 Task: Search one way flight ticket for 1 adult, 5 children, 2 infants in seat and 1 infant on lap in first from Bloomington/normal: Central Illinois Regional Airport At Bloomington-normal to Raleigh: Raleigh-durham International Airport on 8-5-2023. Number of bags: 2 carry on bags and 6 checked bags. Price is upto 82000. Outbound departure time preference is 9:45.
Action: Mouse moved to (294, 263)
Screenshot: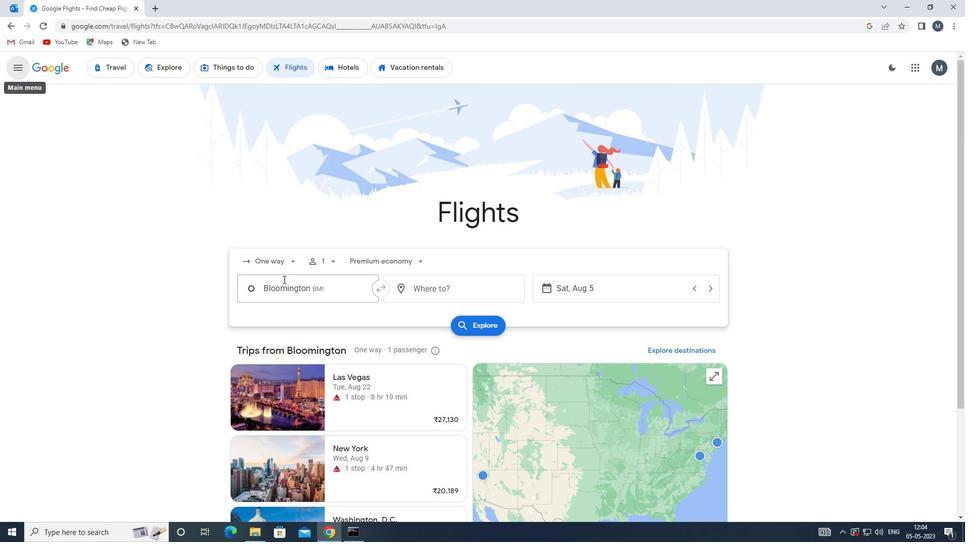 
Action: Mouse pressed left at (294, 263)
Screenshot: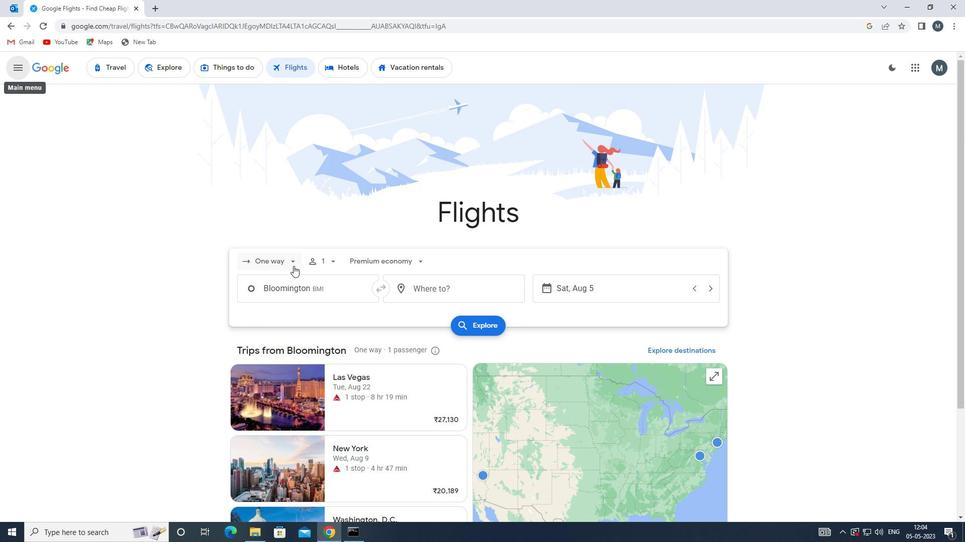 
Action: Mouse moved to (289, 310)
Screenshot: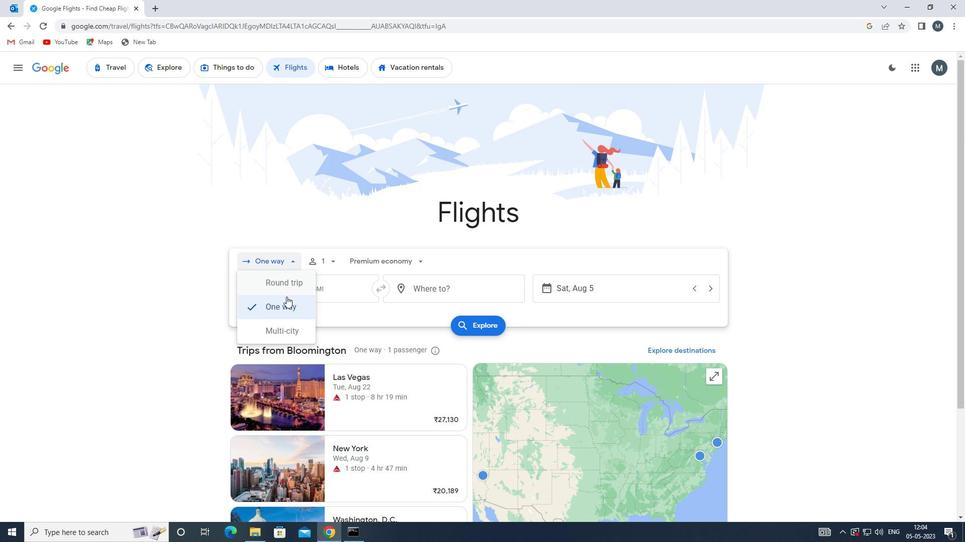 
Action: Mouse pressed left at (289, 310)
Screenshot: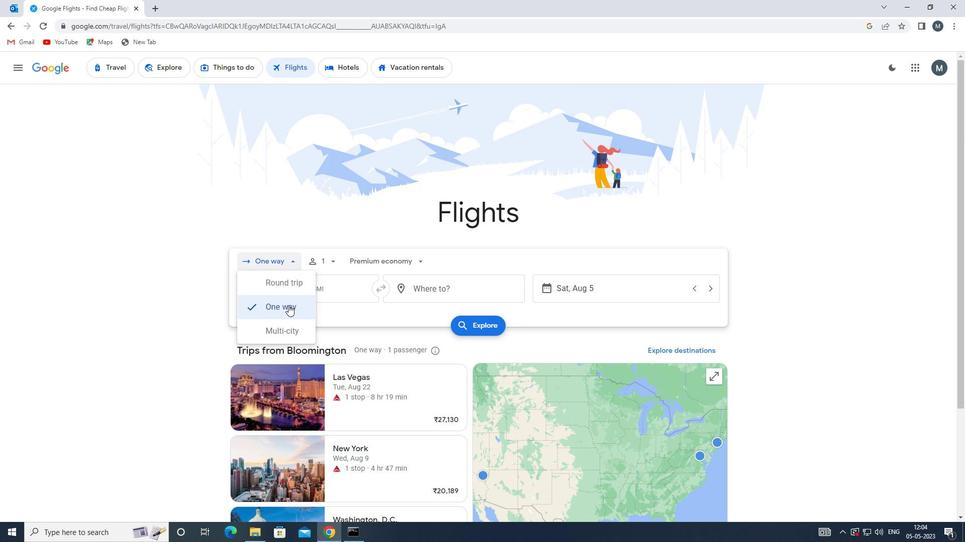 
Action: Mouse moved to (331, 261)
Screenshot: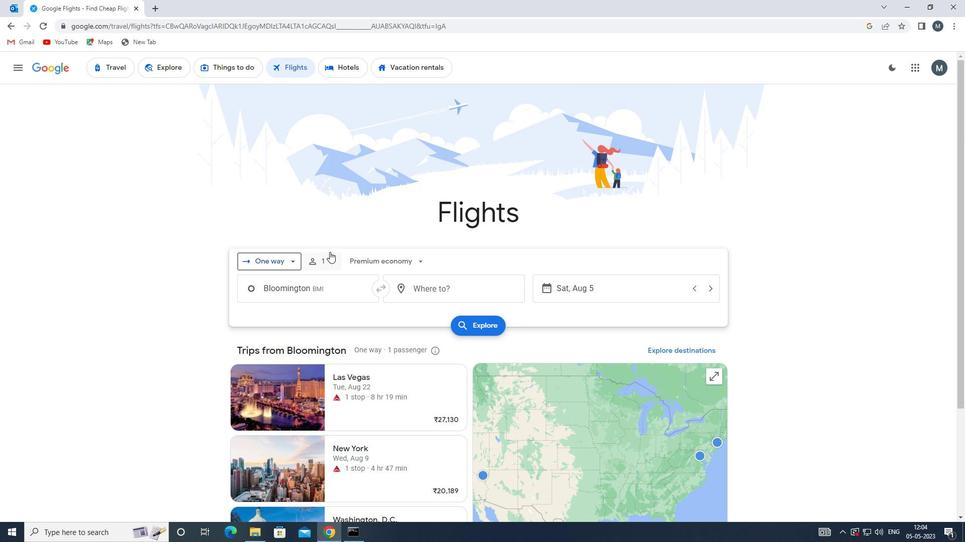 
Action: Mouse pressed left at (331, 261)
Screenshot: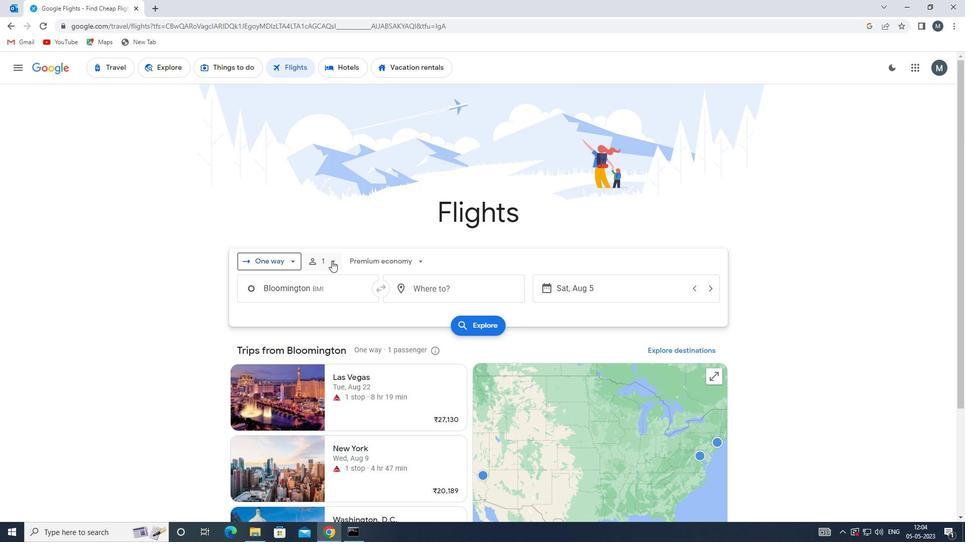 
Action: Mouse moved to (408, 312)
Screenshot: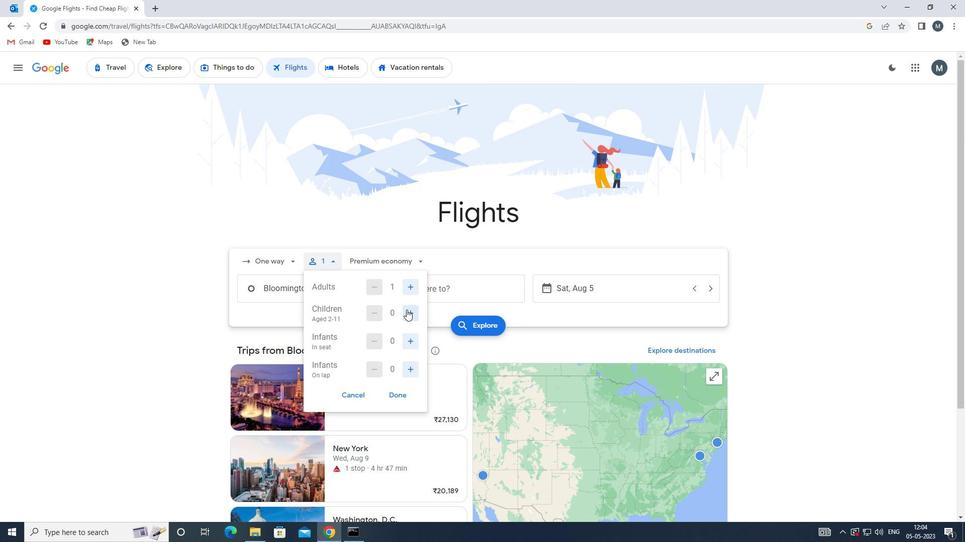 
Action: Mouse pressed left at (408, 312)
Screenshot: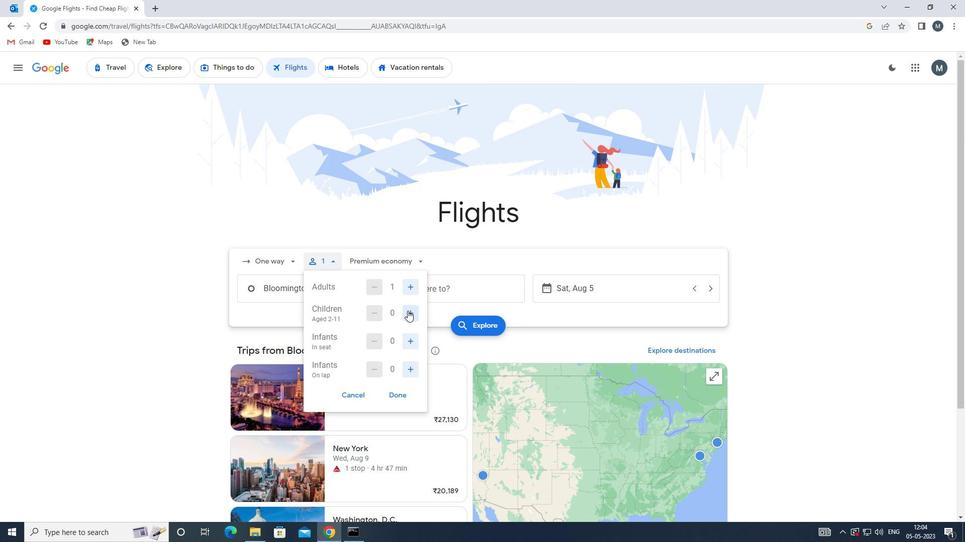 
Action: Mouse moved to (408, 312)
Screenshot: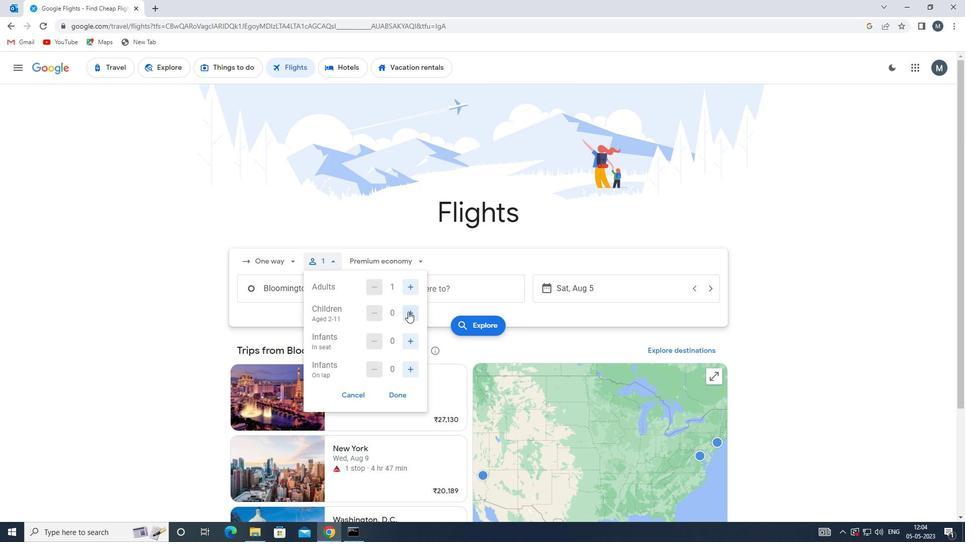 
Action: Mouse pressed left at (408, 312)
Screenshot: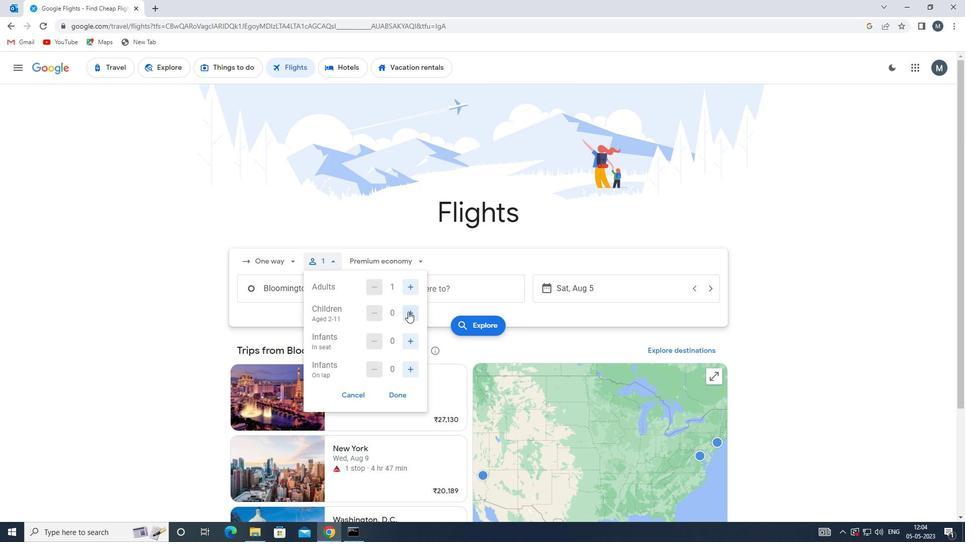 
Action: Mouse moved to (408, 315)
Screenshot: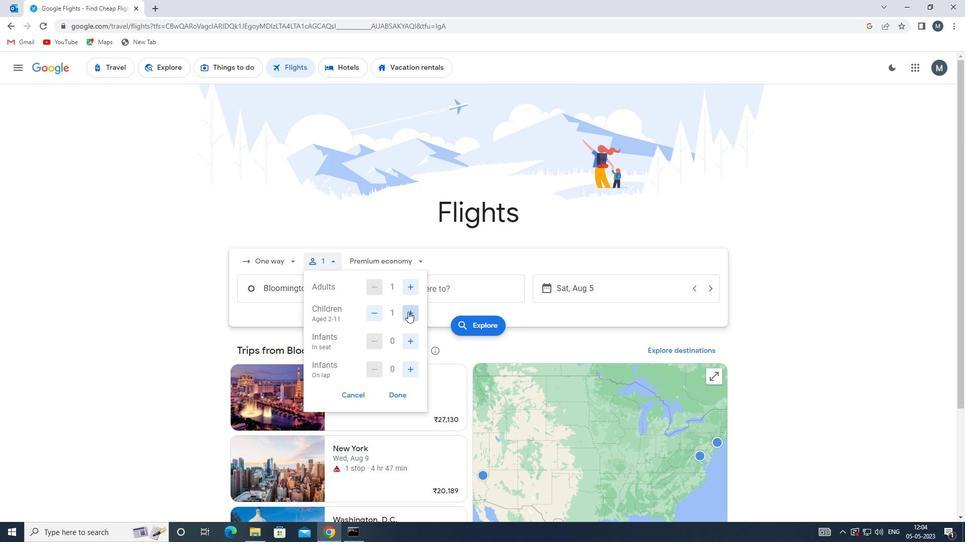 
Action: Mouse pressed left at (408, 315)
Screenshot: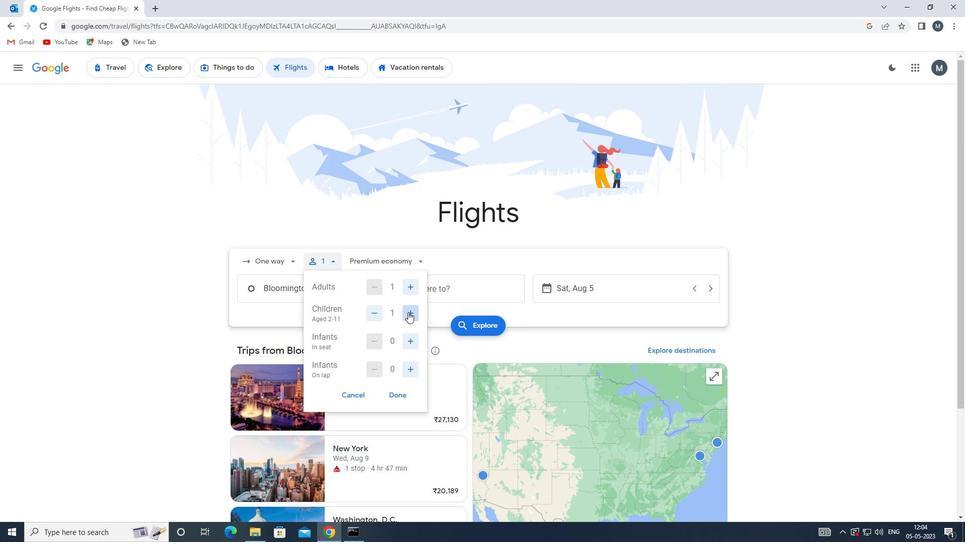 
Action: Mouse moved to (408, 315)
Screenshot: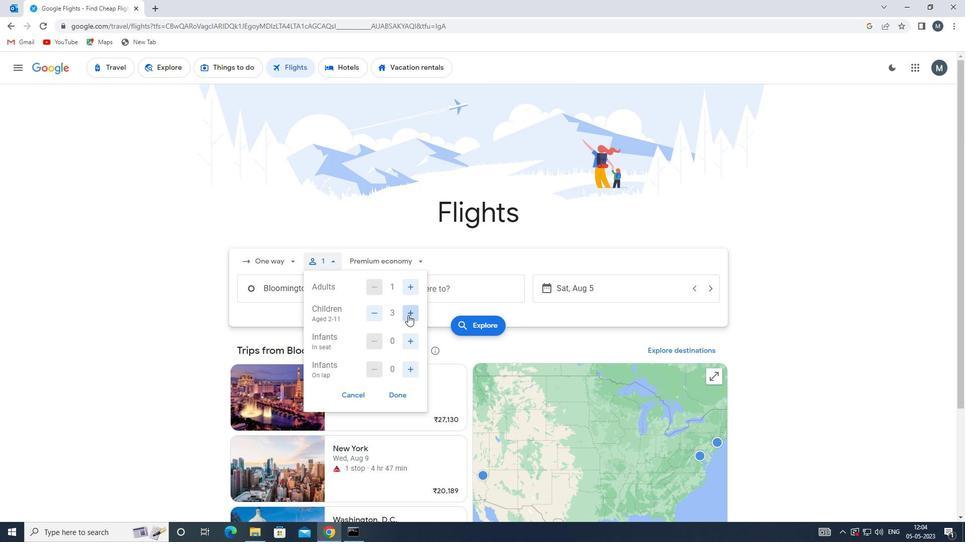
Action: Mouse pressed left at (408, 315)
Screenshot: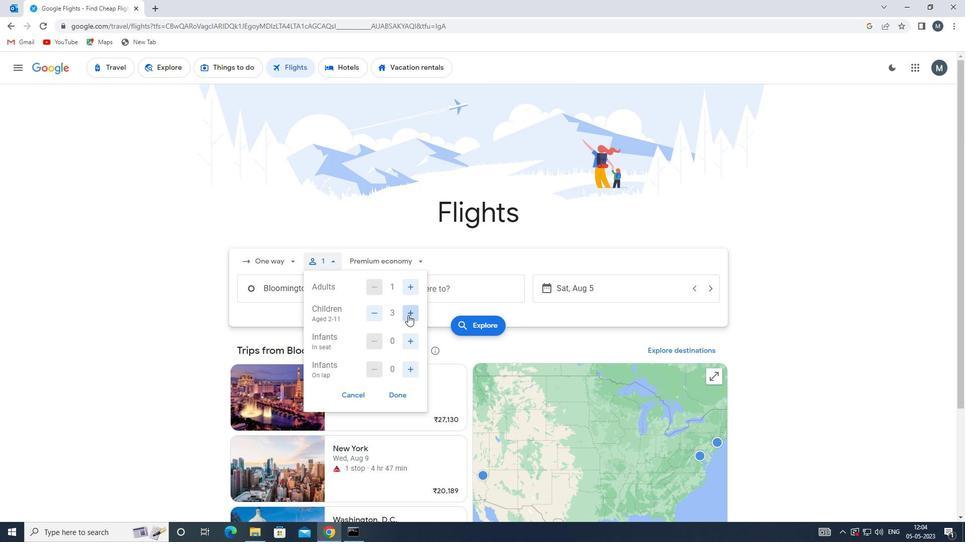 
Action: Mouse pressed left at (408, 315)
Screenshot: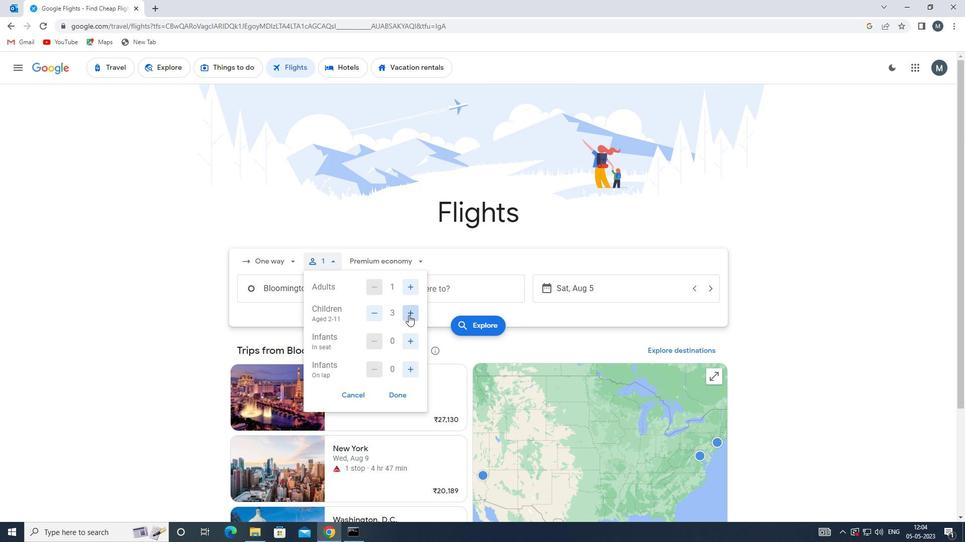 
Action: Mouse moved to (414, 343)
Screenshot: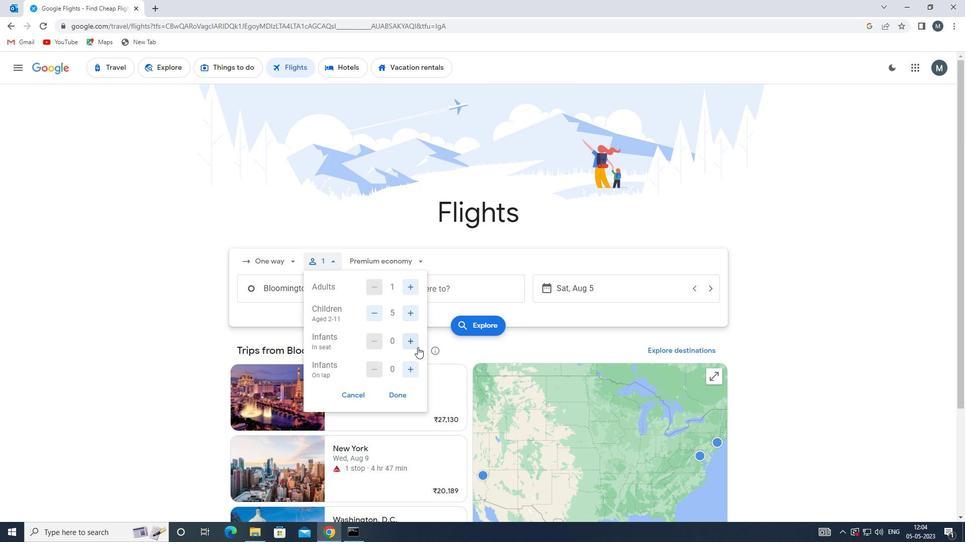 
Action: Mouse pressed left at (414, 343)
Screenshot: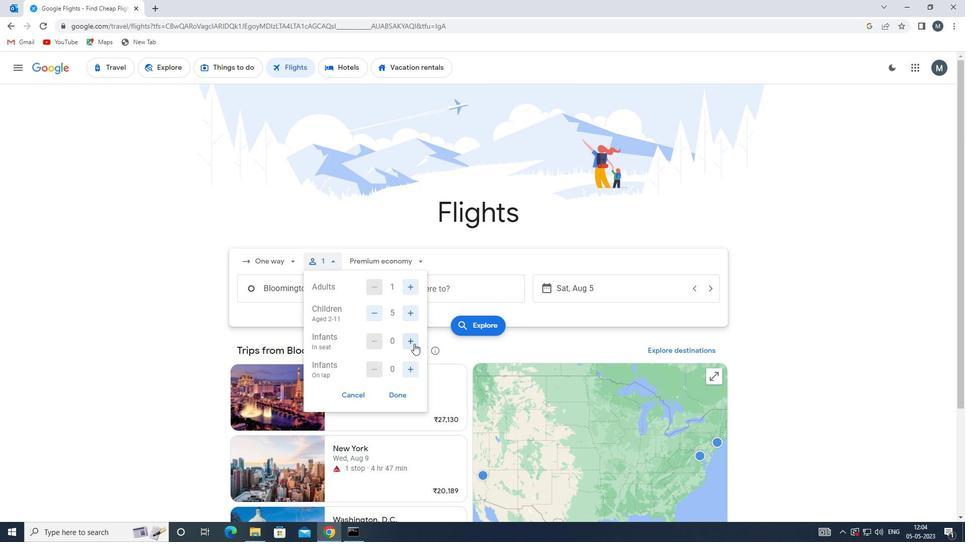 
Action: Mouse pressed left at (414, 343)
Screenshot: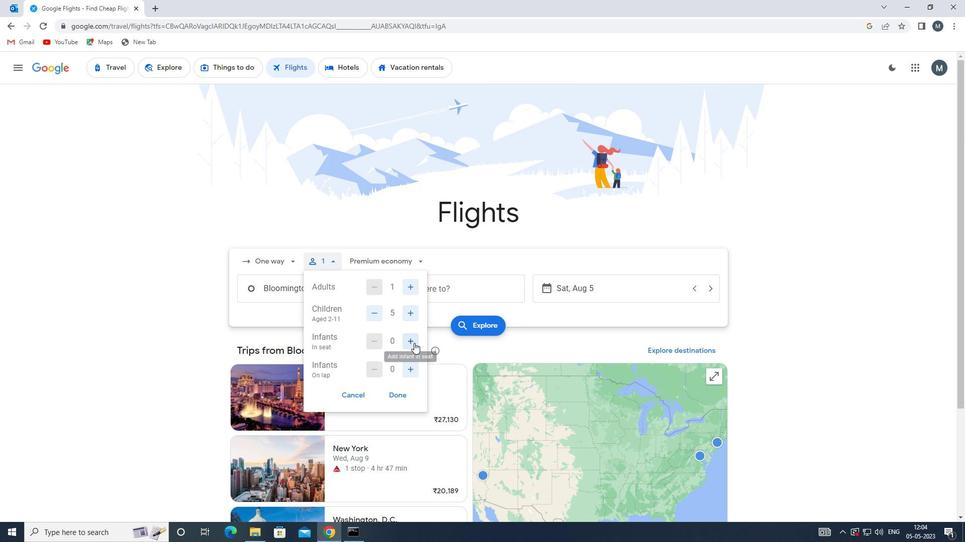 
Action: Mouse moved to (406, 369)
Screenshot: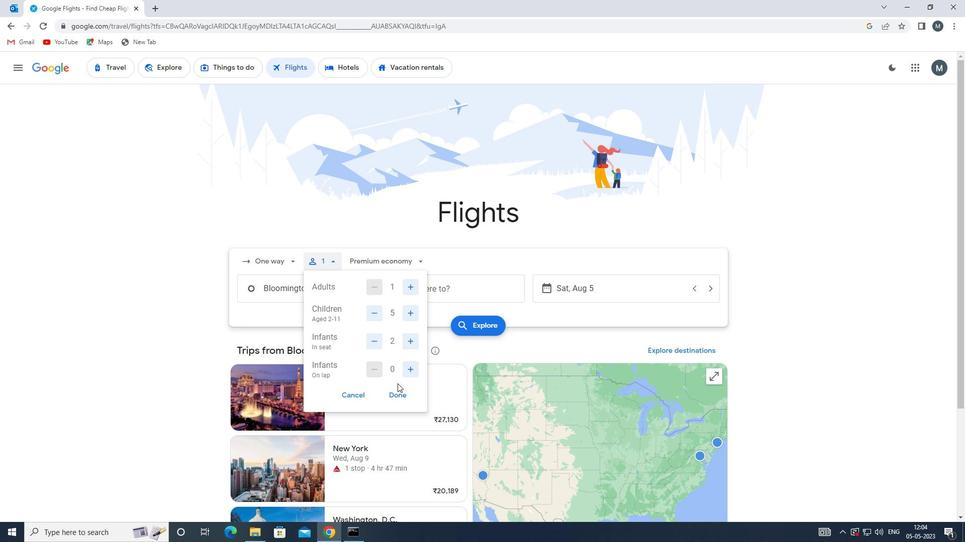 
Action: Mouse pressed left at (406, 369)
Screenshot: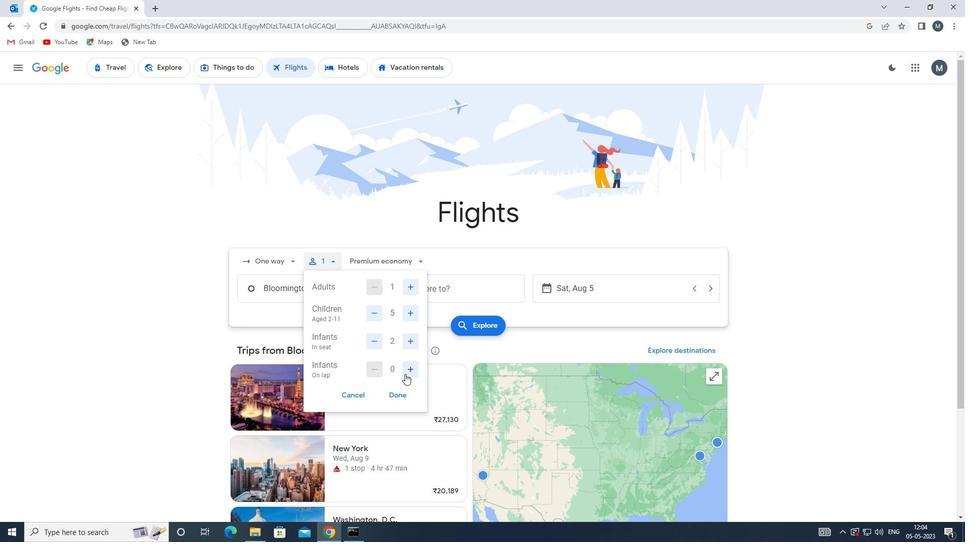 
Action: Mouse moved to (398, 398)
Screenshot: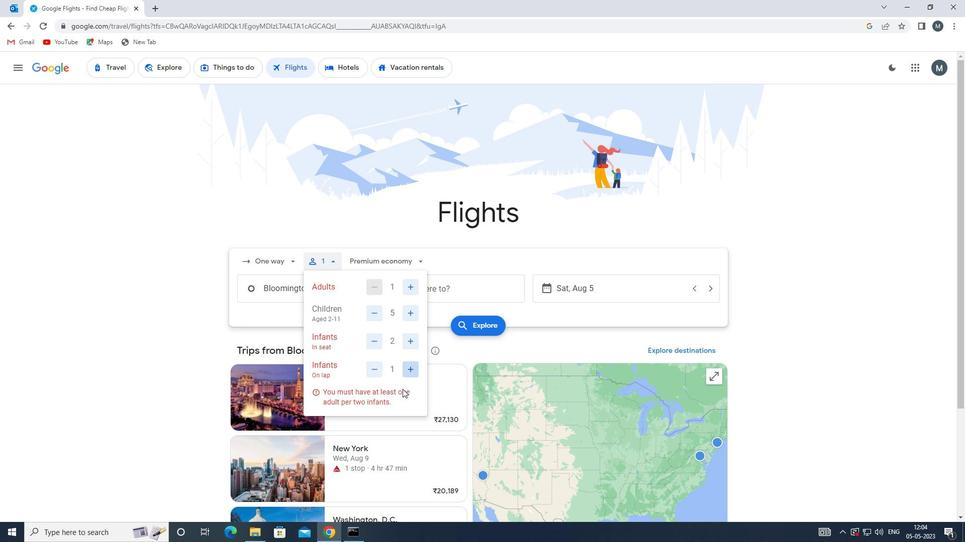
Action: Mouse pressed left at (398, 398)
Screenshot: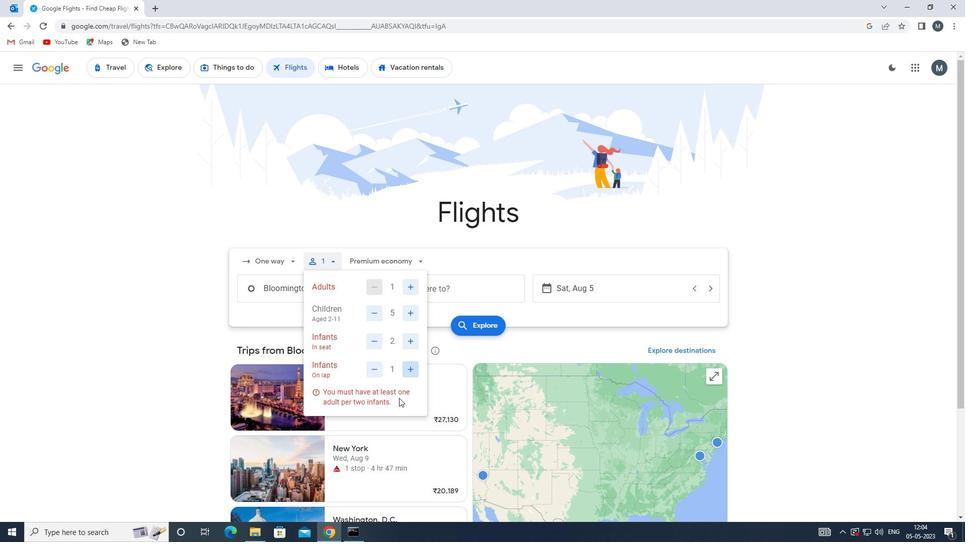 
Action: Mouse moved to (371, 339)
Screenshot: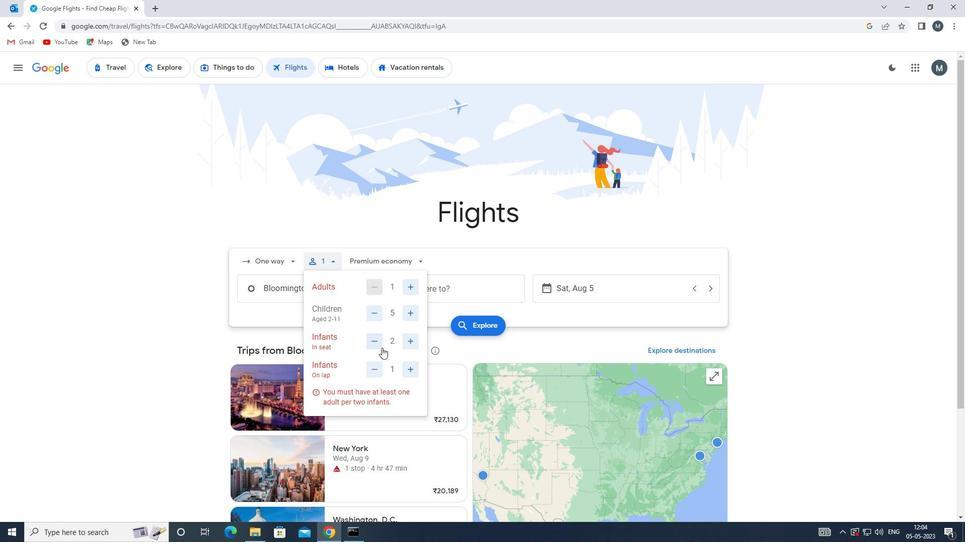 
Action: Mouse pressed left at (371, 339)
Screenshot: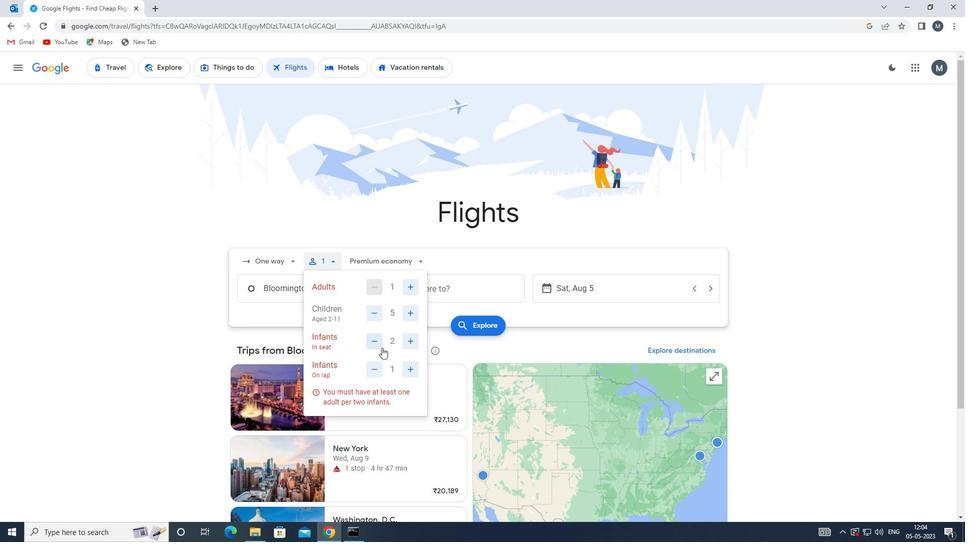 
Action: Mouse moved to (398, 399)
Screenshot: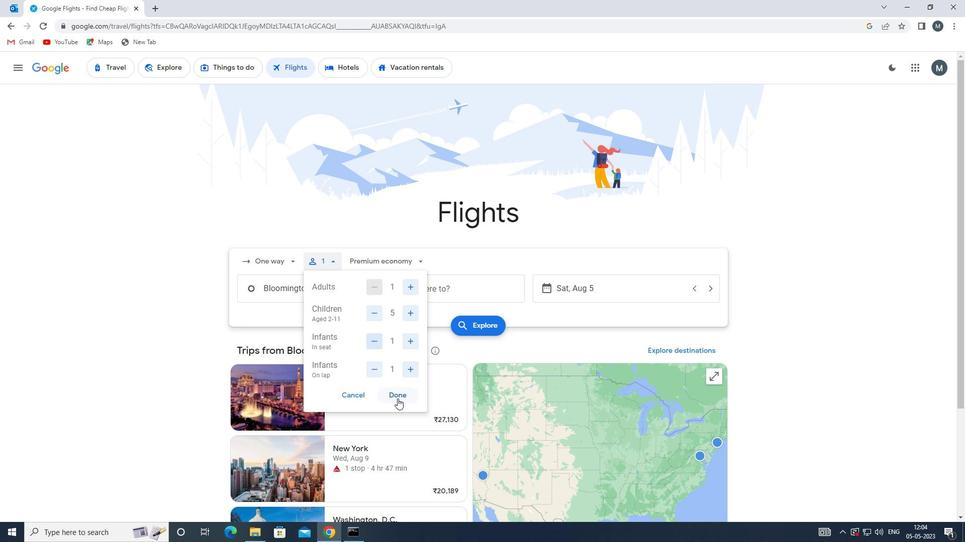 
Action: Mouse pressed left at (398, 399)
Screenshot: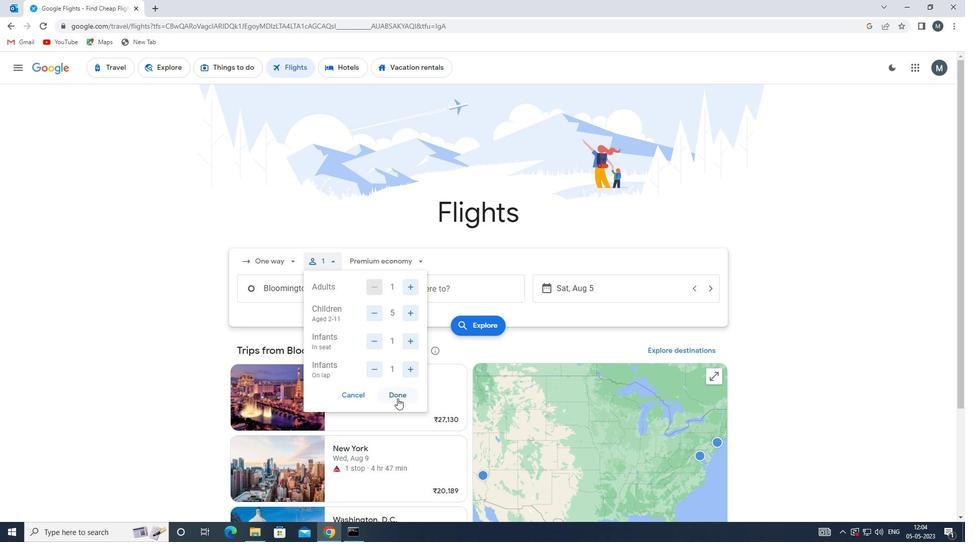 
Action: Mouse moved to (366, 264)
Screenshot: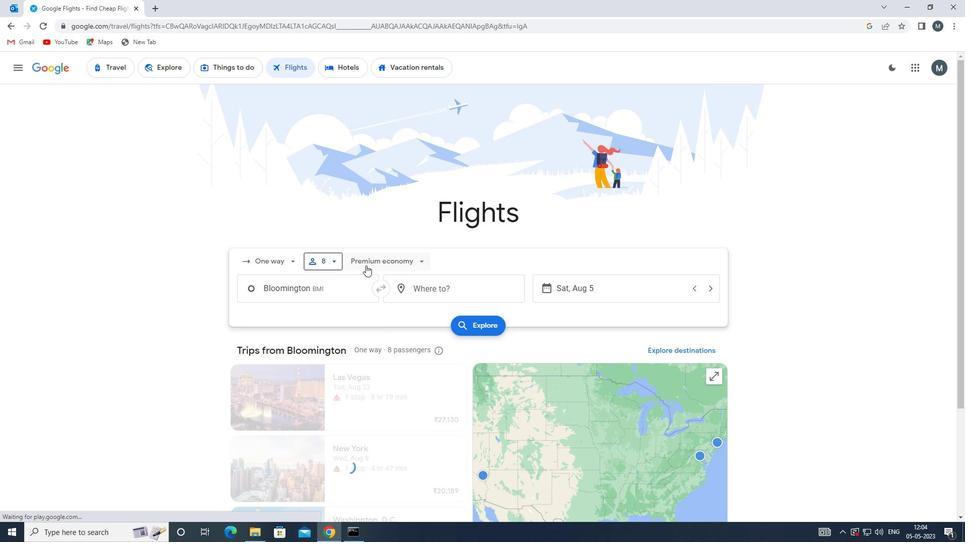 
Action: Mouse pressed left at (366, 264)
Screenshot: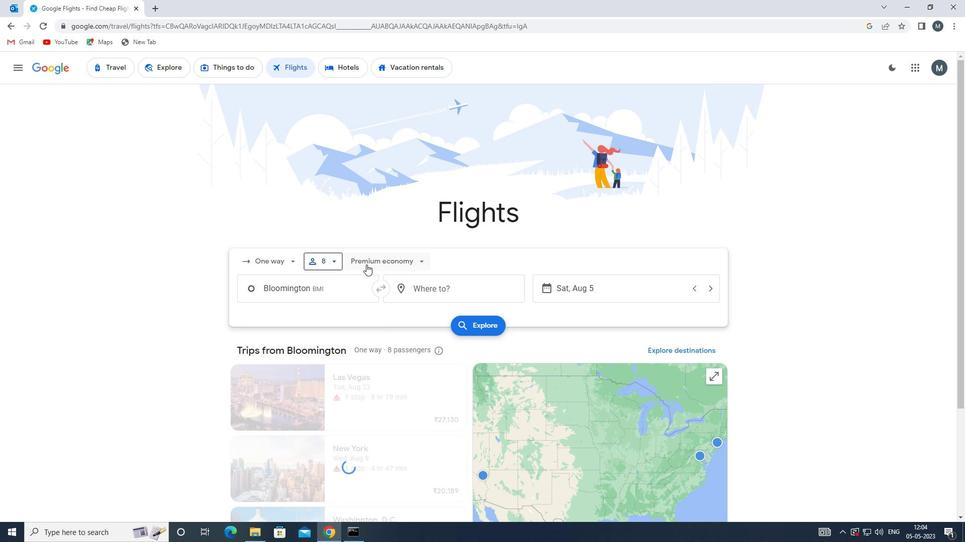 
Action: Mouse moved to (389, 351)
Screenshot: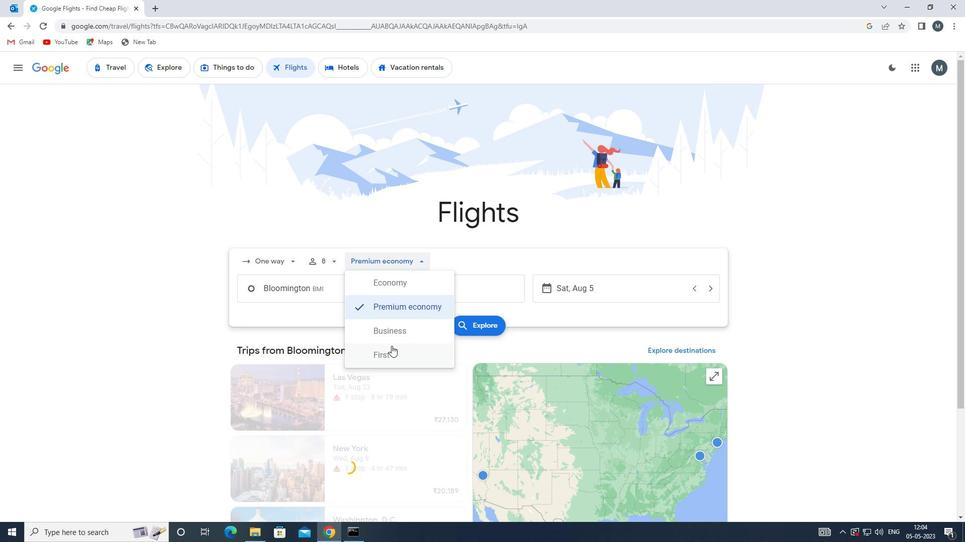 
Action: Mouse pressed left at (389, 351)
Screenshot: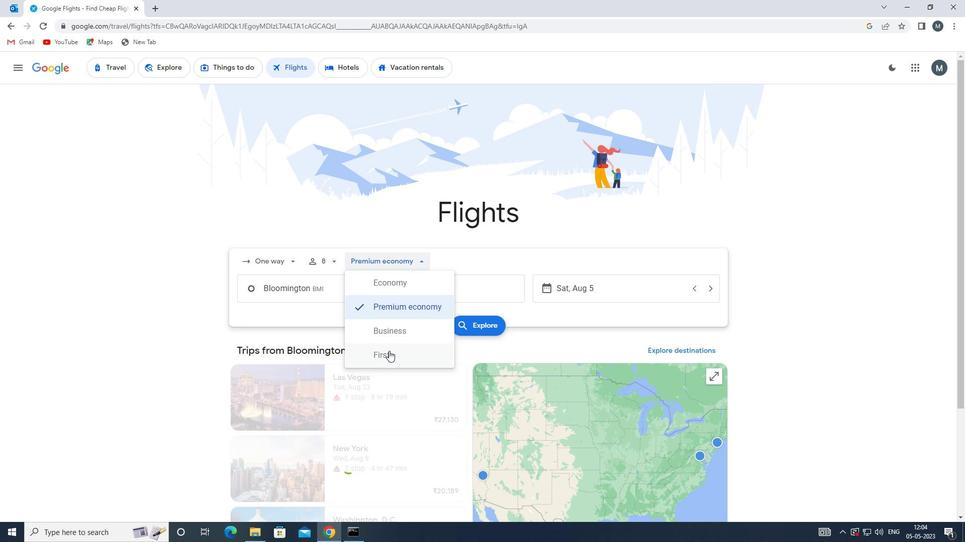 
Action: Mouse moved to (334, 293)
Screenshot: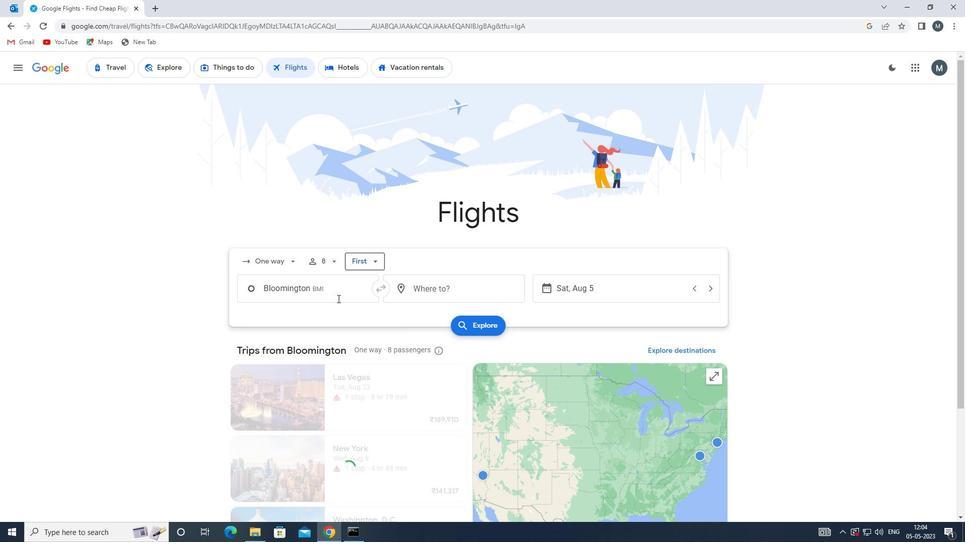 
Action: Mouse pressed left at (334, 293)
Screenshot: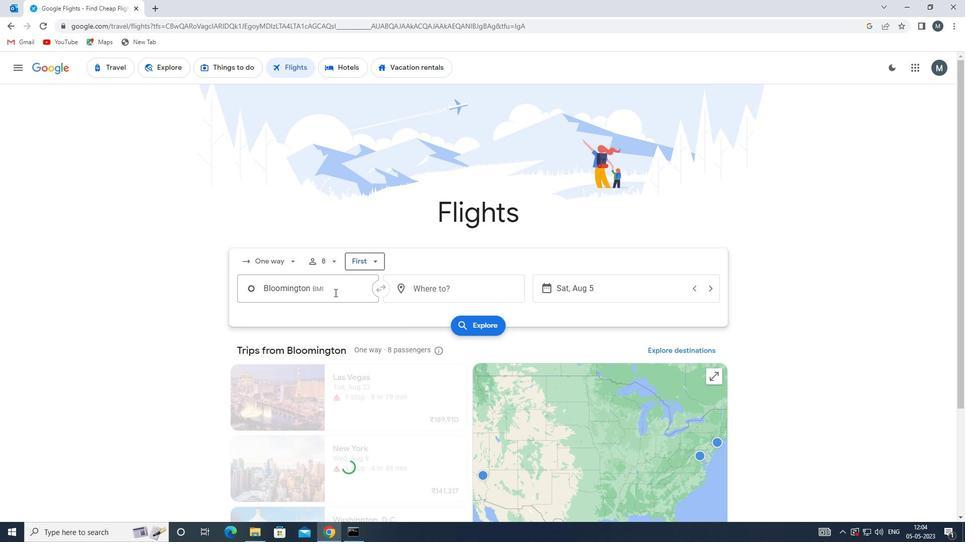
Action: Mouse moved to (339, 359)
Screenshot: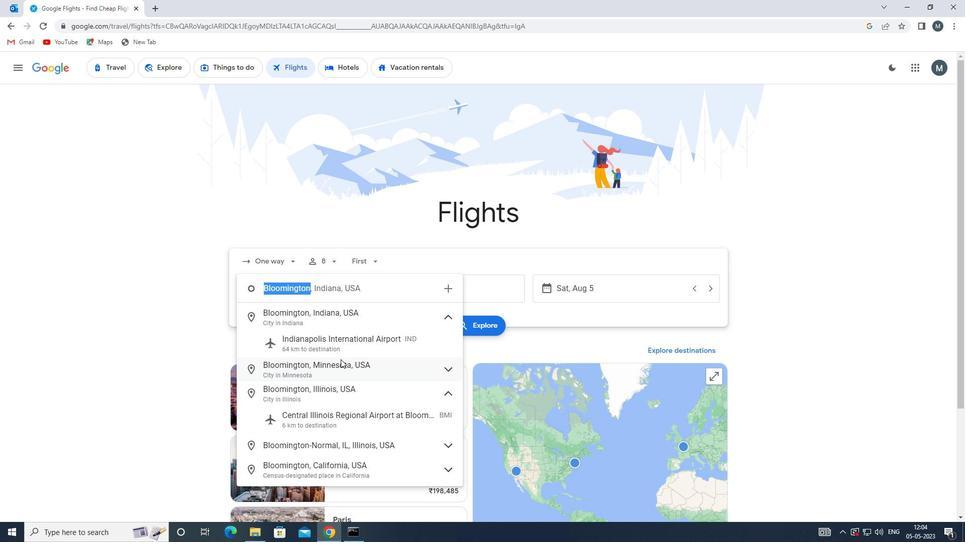 
Action: Mouse scrolled (339, 359) with delta (0, 0)
Screenshot: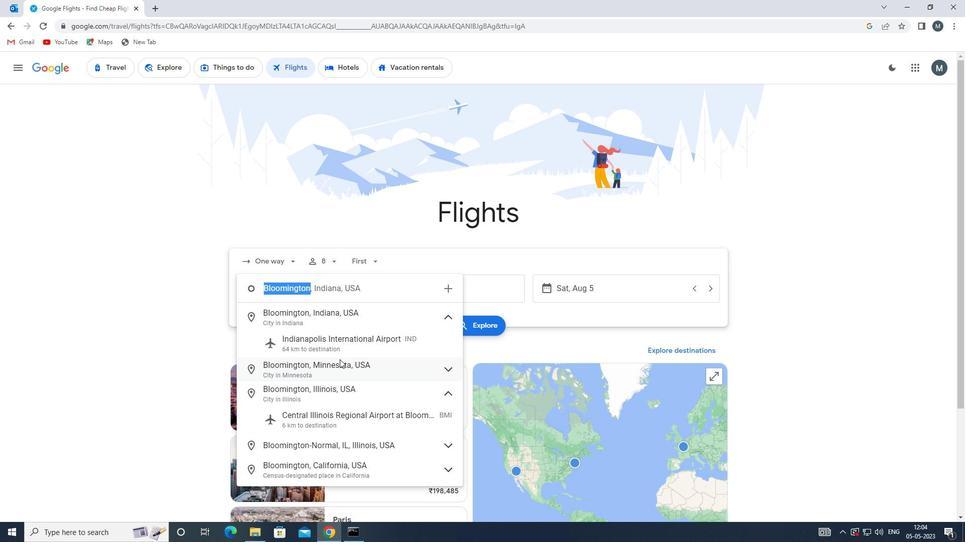 
Action: Mouse scrolled (339, 360) with delta (0, 0)
Screenshot: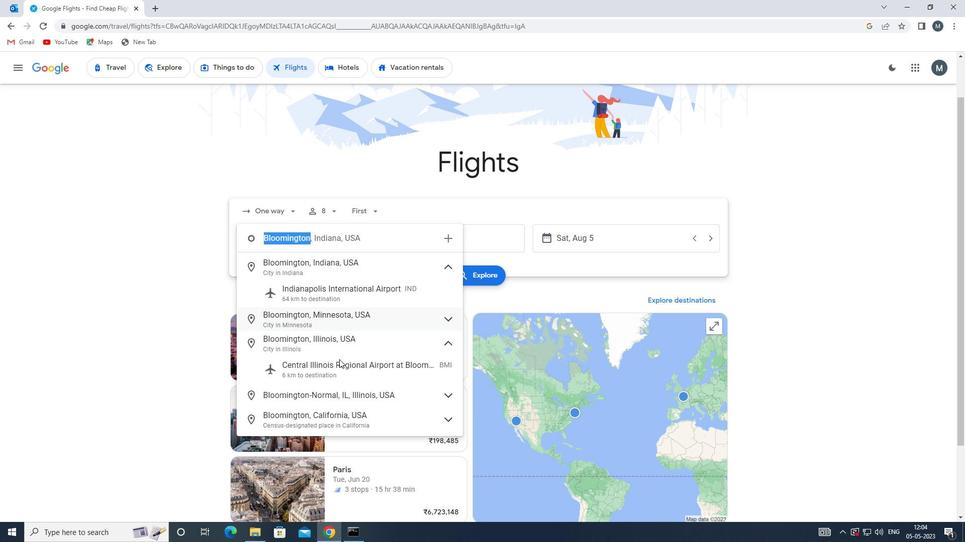 
Action: Mouse moved to (350, 416)
Screenshot: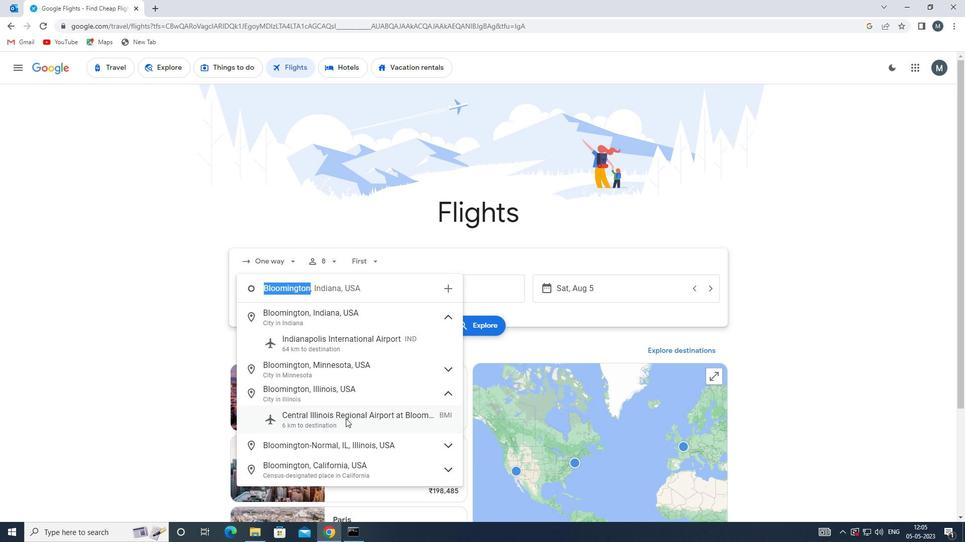 
Action: Mouse pressed left at (350, 416)
Screenshot: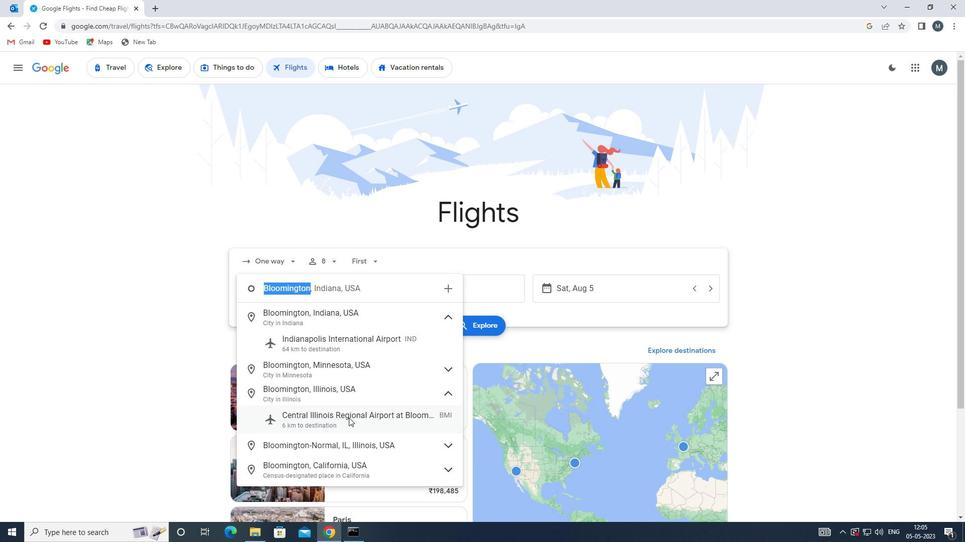 
Action: Mouse moved to (420, 294)
Screenshot: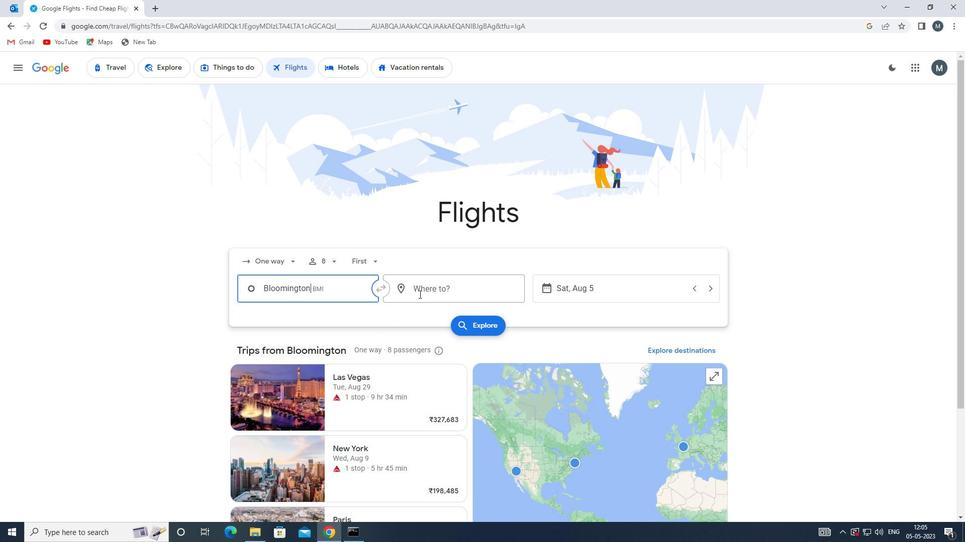 
Action: Mouse pressed left at (420, 294)
Screenshot: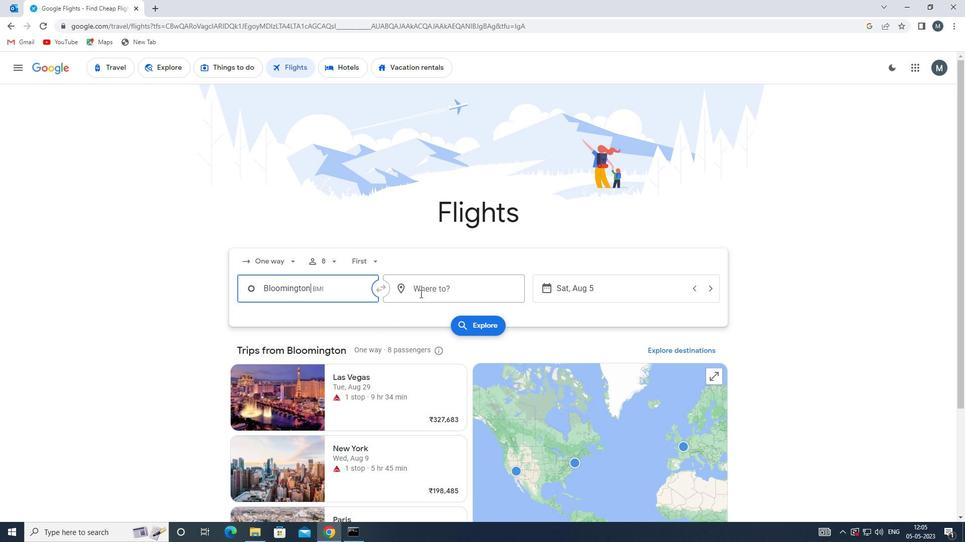 
Action: Key pressed rdu
Screenshot: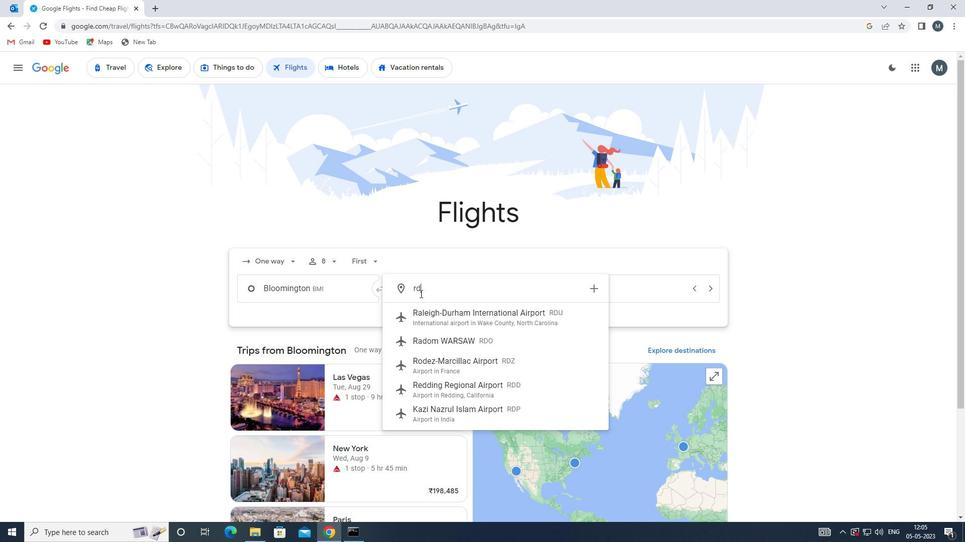 
Action: Mouse moved to (451, 320)
Screenshot: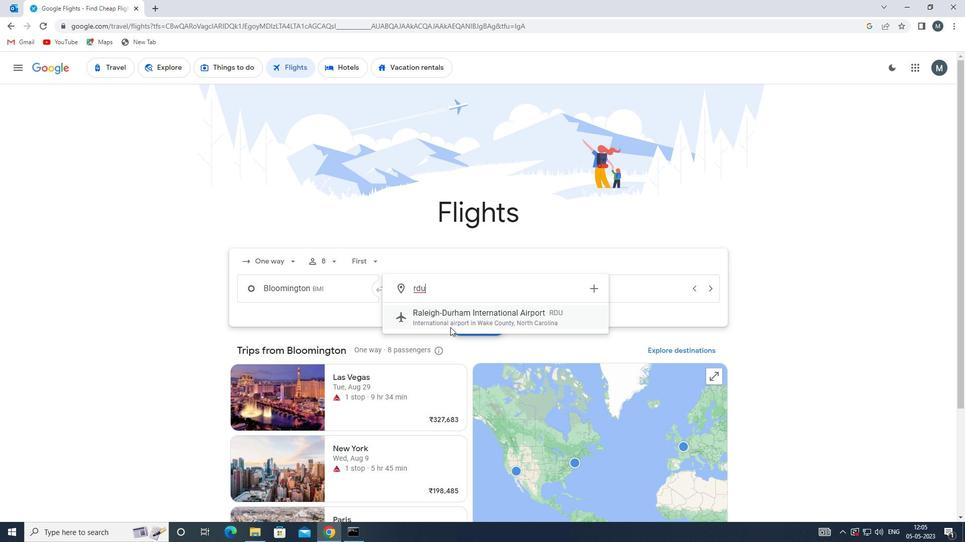 
Action: Mouse pressed left at (451, 320)
Screenshot: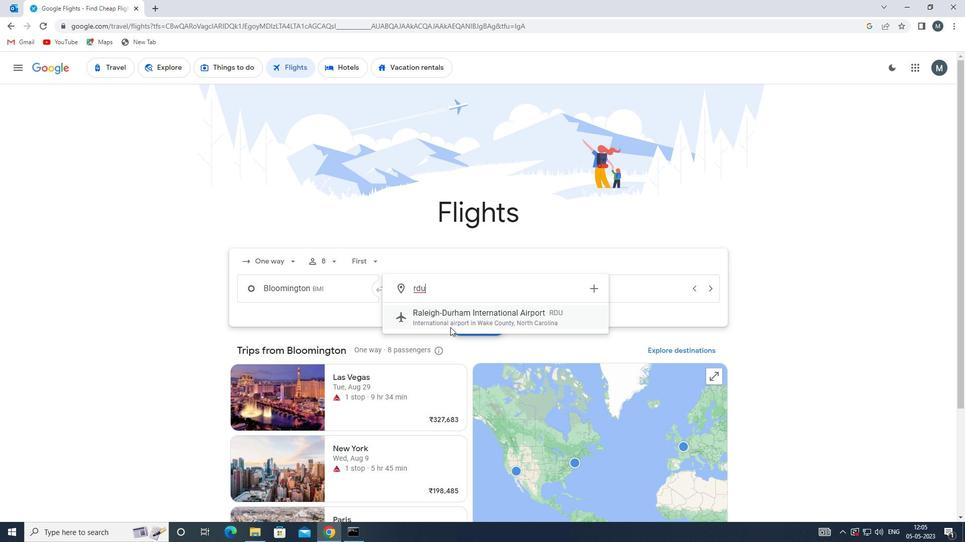 
Action: Mouse moved to (591, 287)
Screenshot: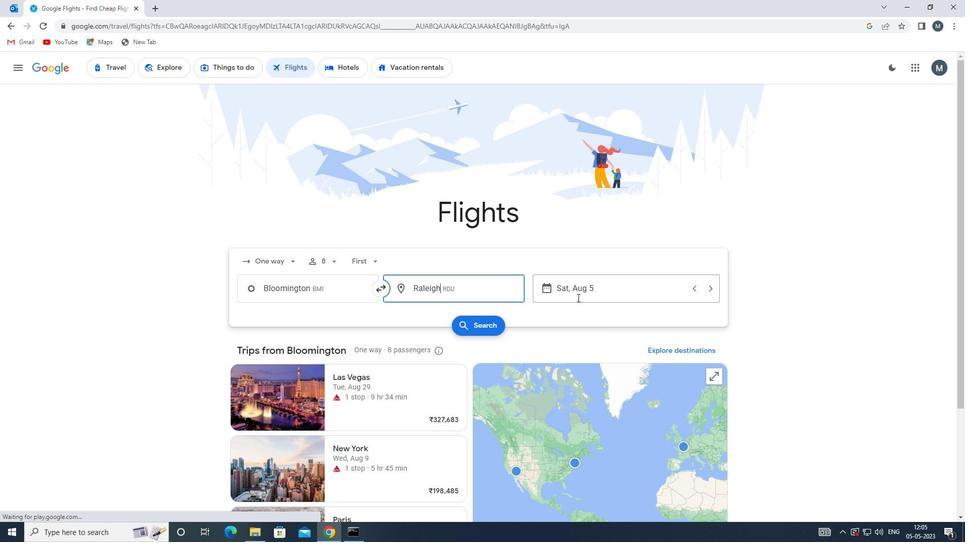 
Action: Mouse pressed left at (591, 287)
Screenshot: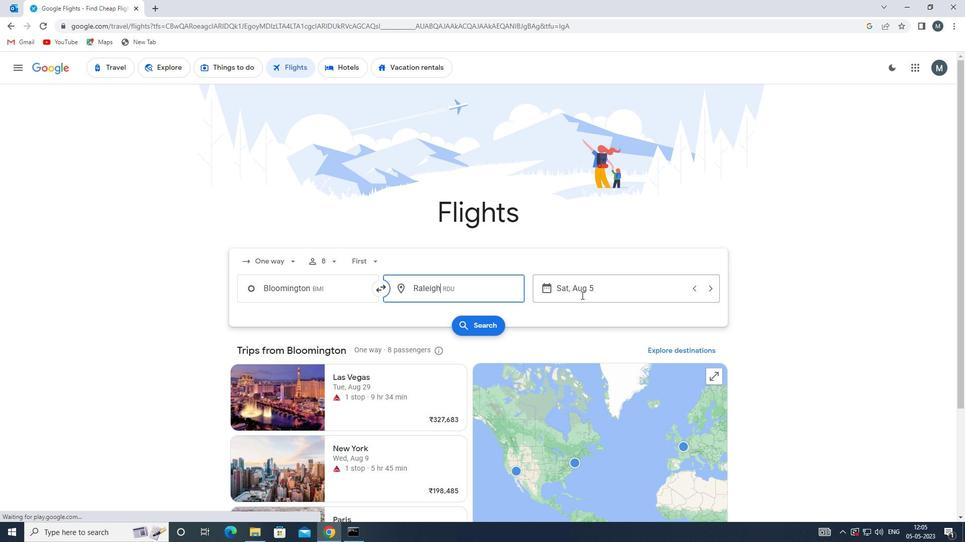 
Action: Mouse moved to (512, 342)
Screenshot: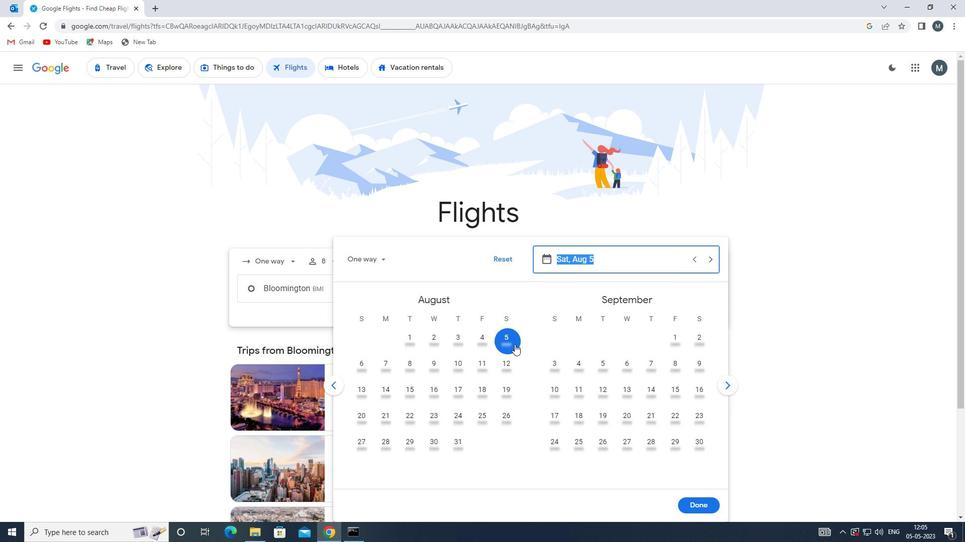 
Action: Mouse pressed left at (512, 342)
Screenshot: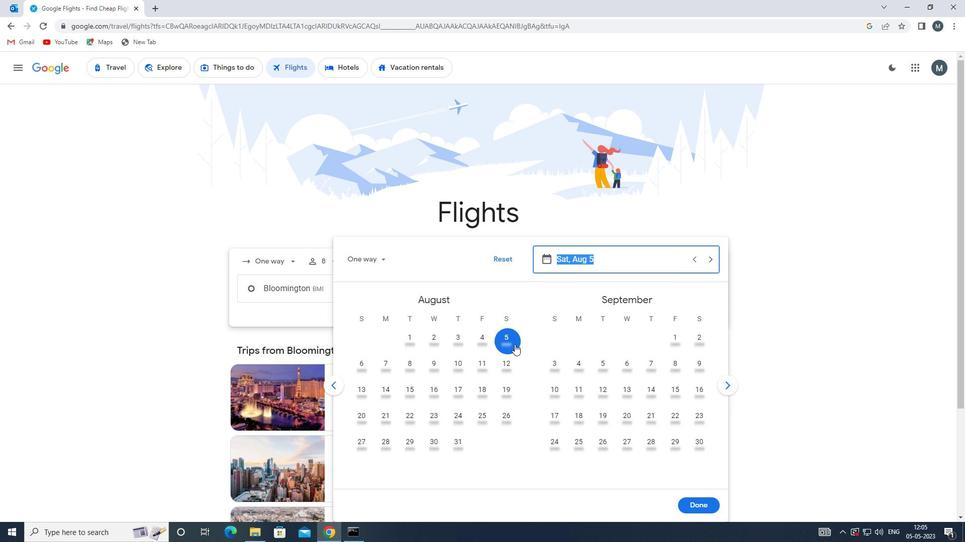
Action: Mouse moved to (698, 505)
Screenshot: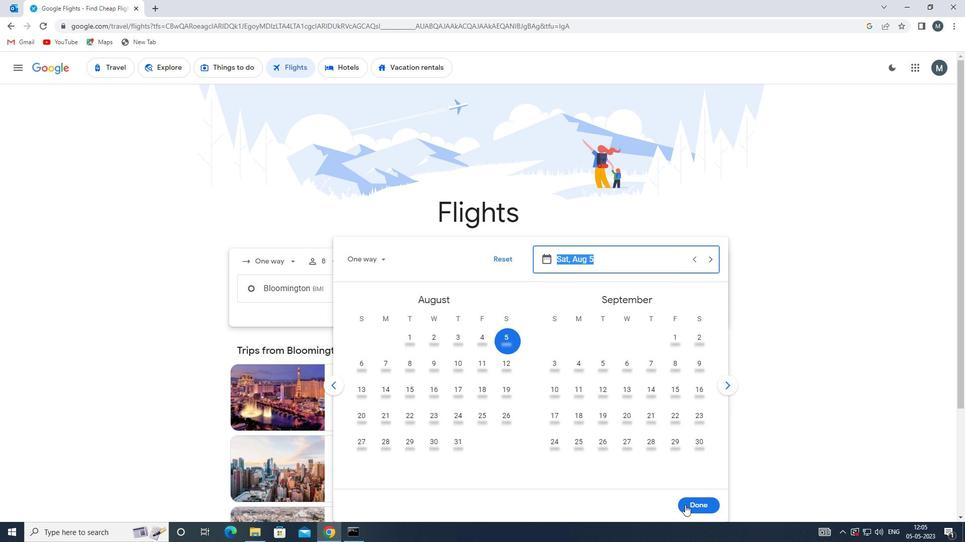 
Action: Mouse pressed left at (698, 505)
Screenshot: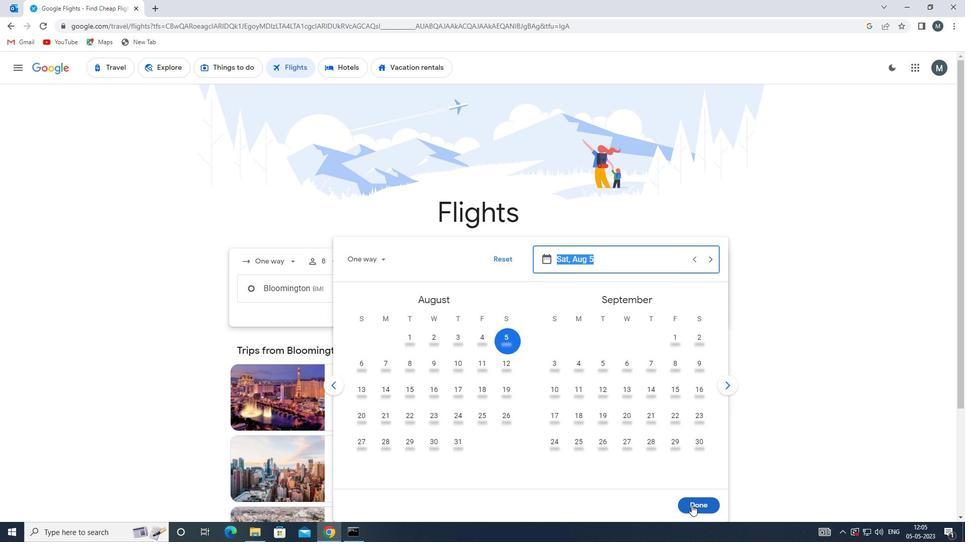 
Action: Mouse moved to (456, 326)
Screenshot: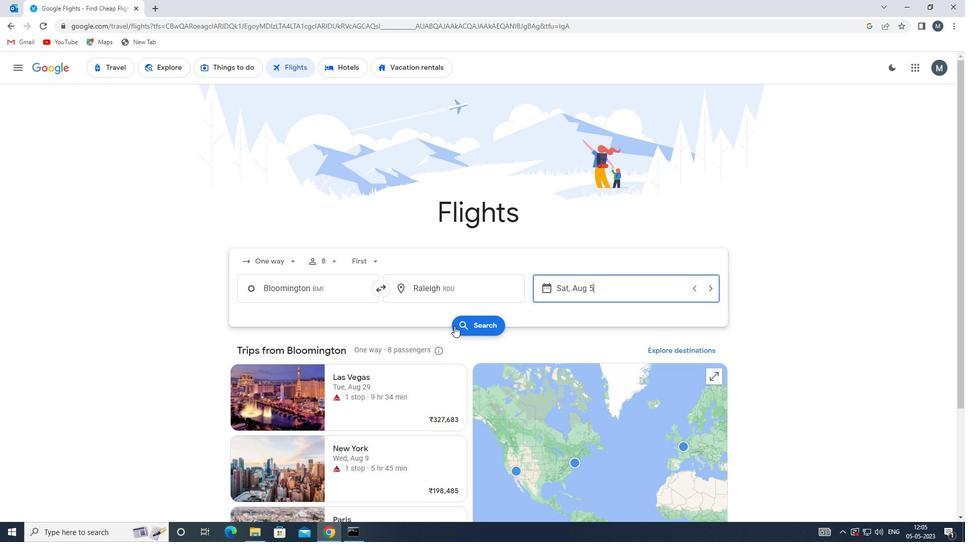
Action: Mouse pressed left at (456, 326)
Screenshot: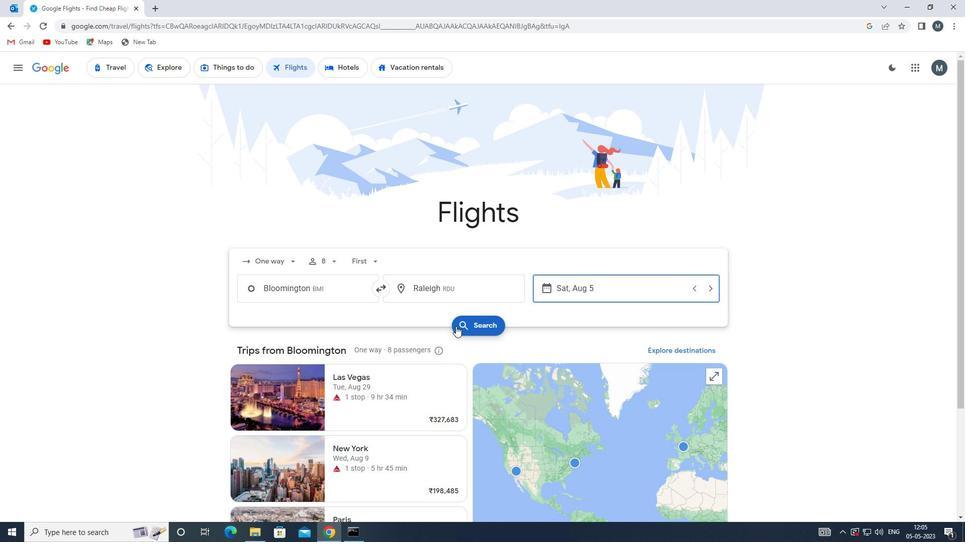 
Action: Mouse moved to (242, 156)
Screenshot: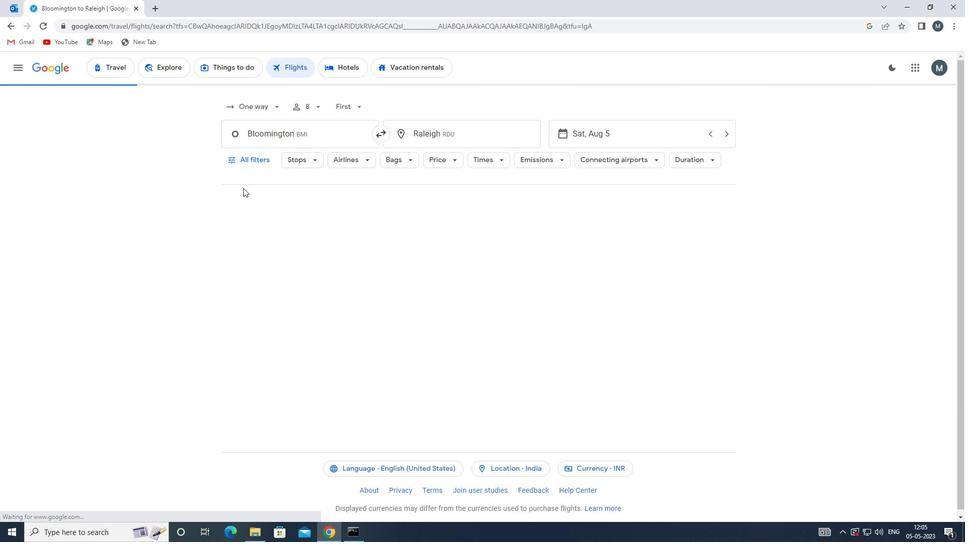 
Action: Mouse pressed left at (242, 156)
Screenshot: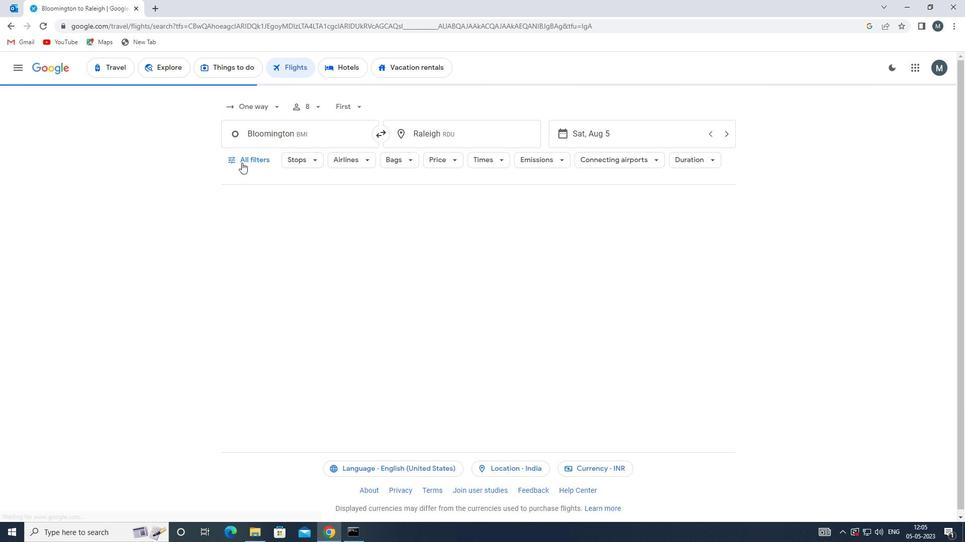 
Action: Mouse moved to (307, 266)
Screenshot: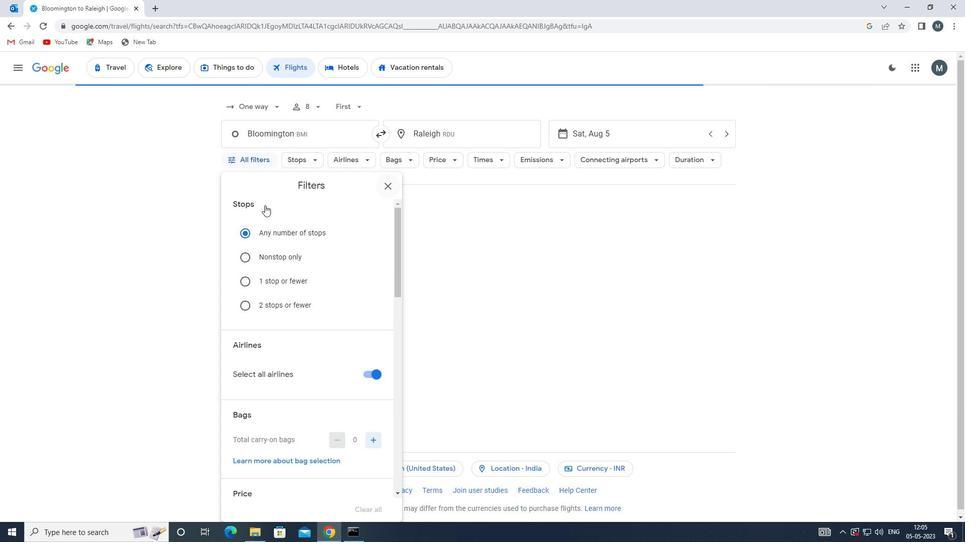
Action: Mouse scrolled (307, 265) with delta (0, 0)
Screenshot: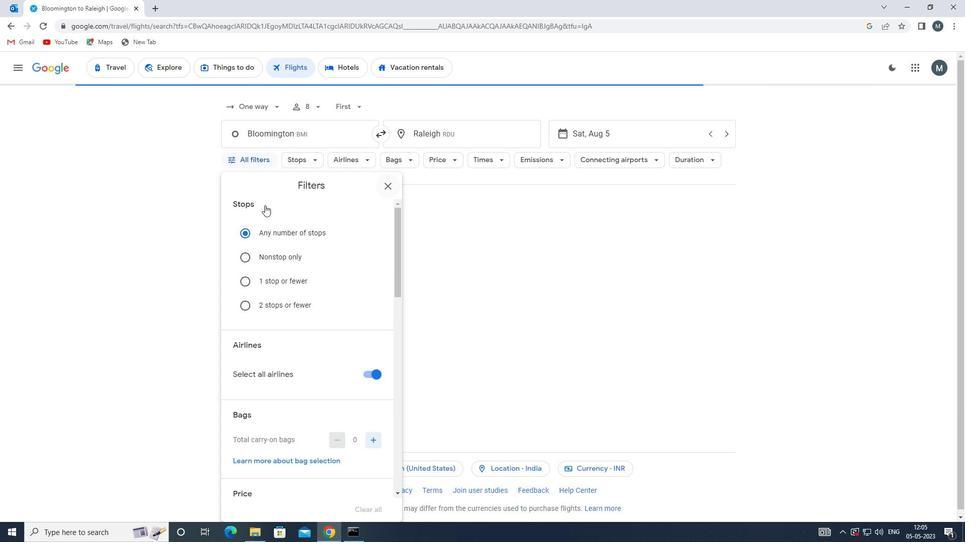 
Action: Mouse moved to (371, 317)
Screenshot: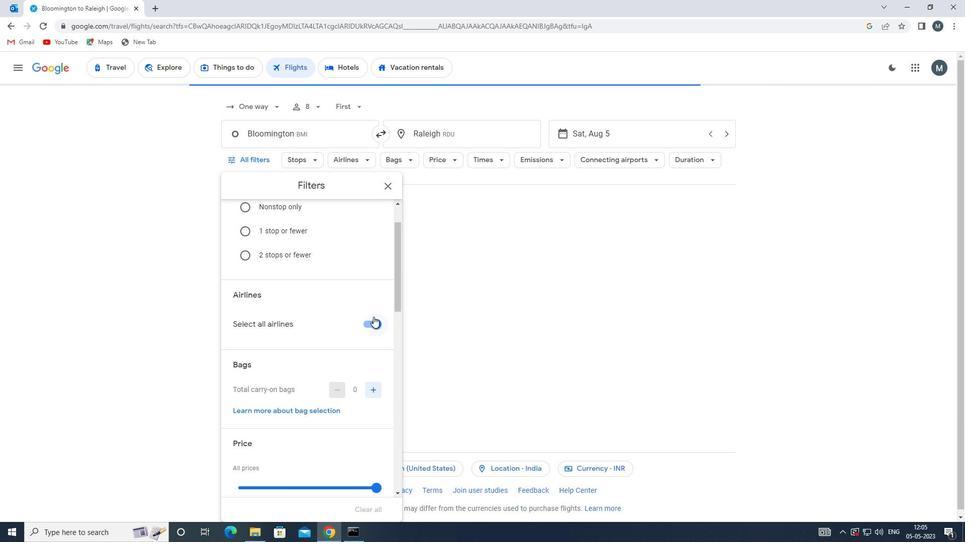 
Action: Mouse pressed left at (371, 317)
Screenshot: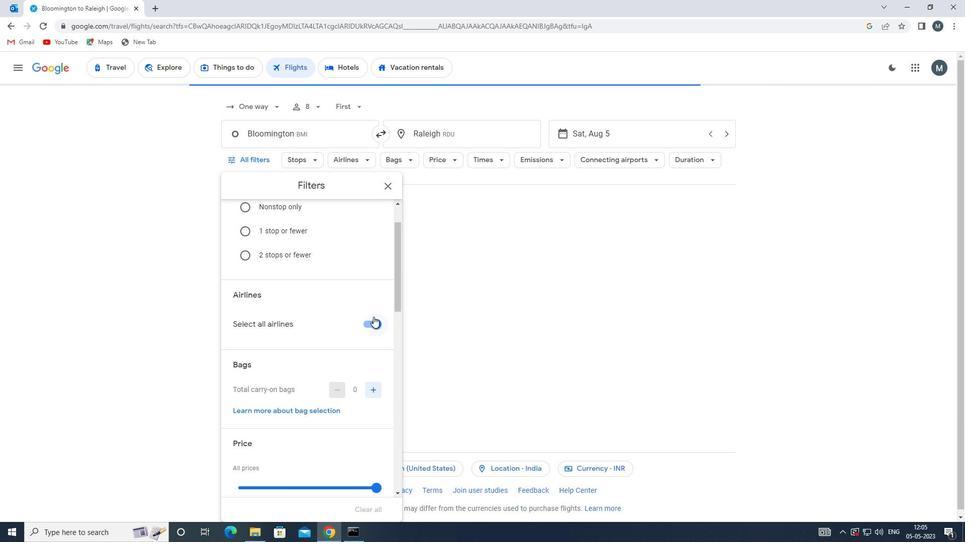 
Action: Mouse moved to (343, 330)
Screenshot: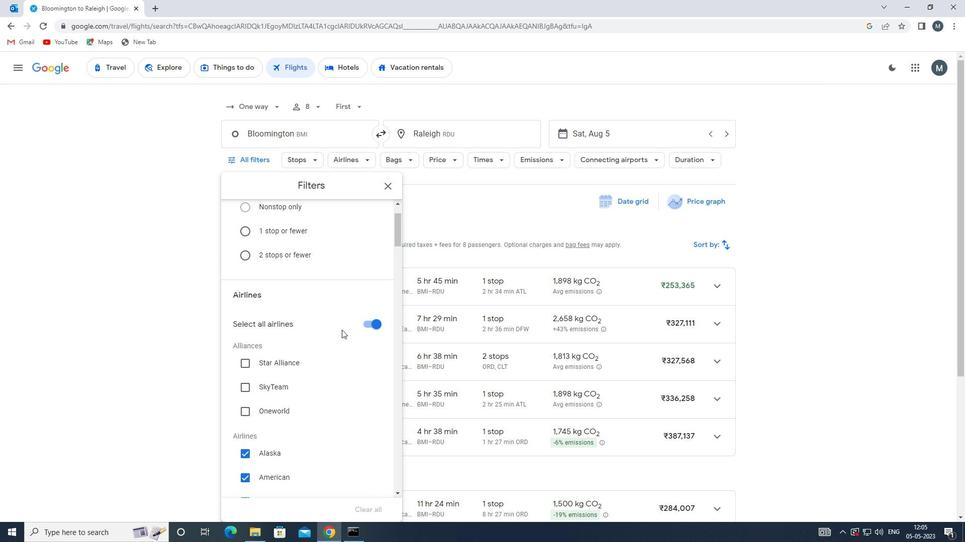 
Action: Mouse scrolled (343, 329) with delta (0, 0)
Screenshot: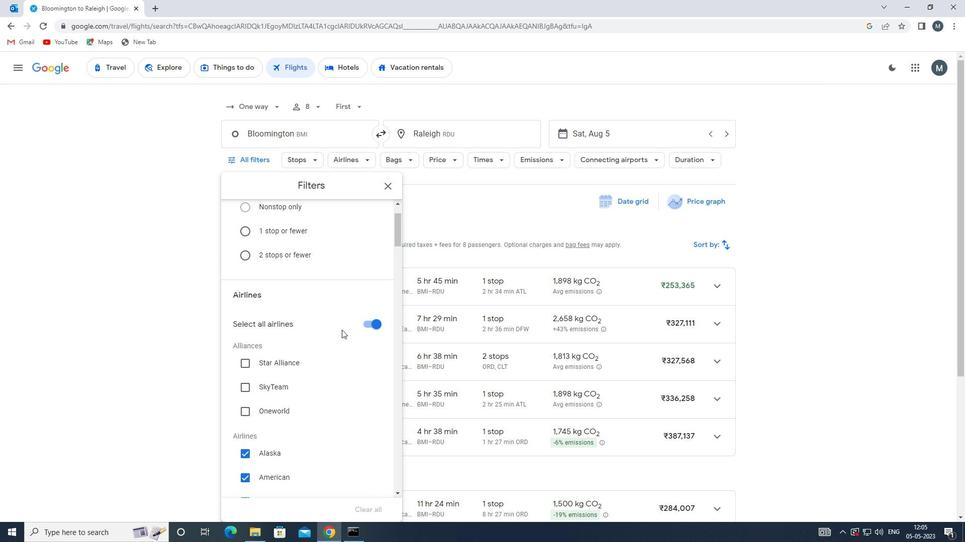
Action: Mouse moved to (343, 318)
Screenshot: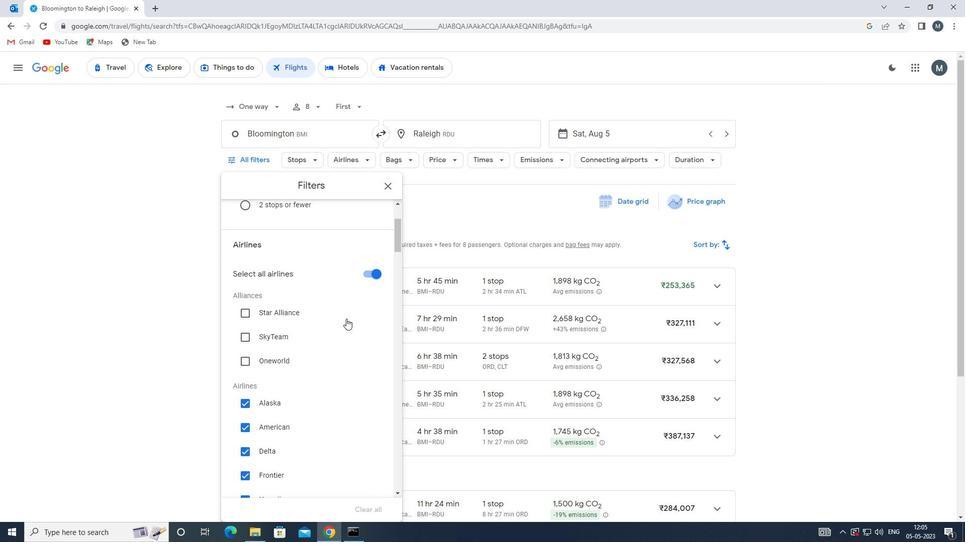 
Action: Mouse scrolled (343, 318) with delta (0, 0)
Screenshot: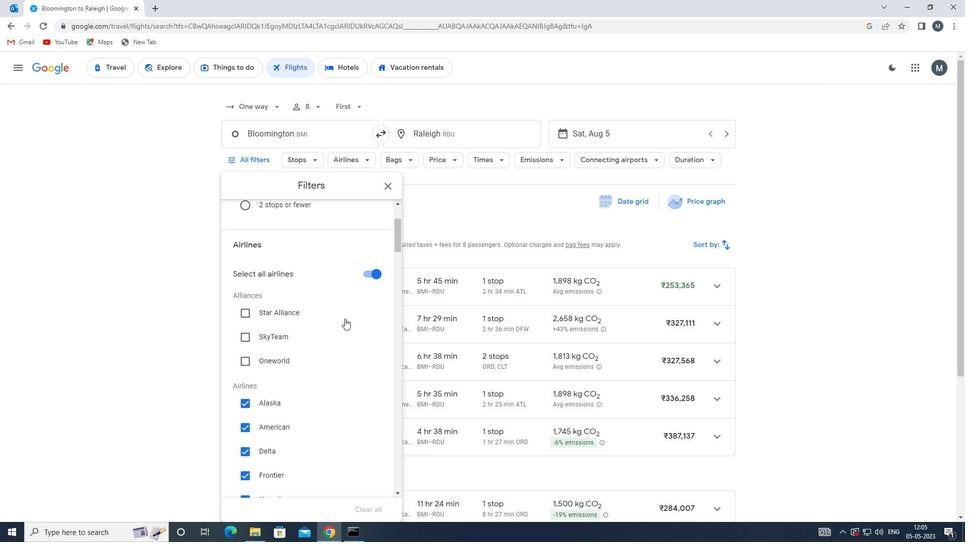 
Action: Mouse scrolled (343, 318) with delta (0, 0)
Screenshot: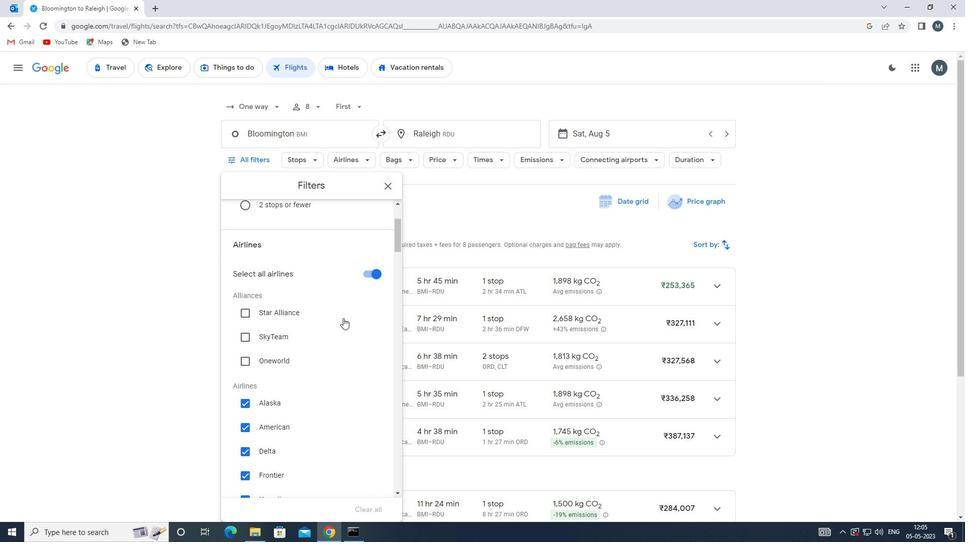 
Action: Mouse moved to (338, 316)
Screenshot: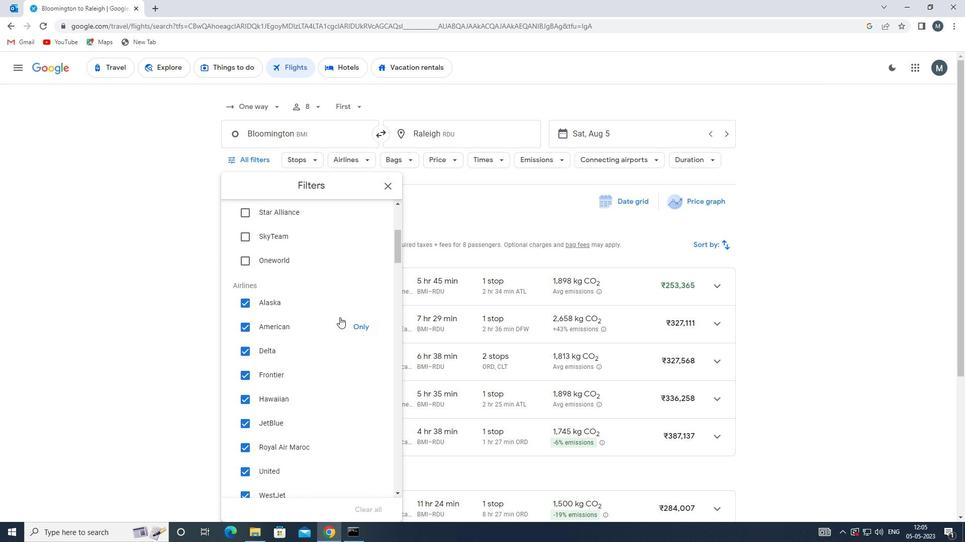 
Action: Mouse scrolled (338, 315) with delta (0, 0)
Screenshot: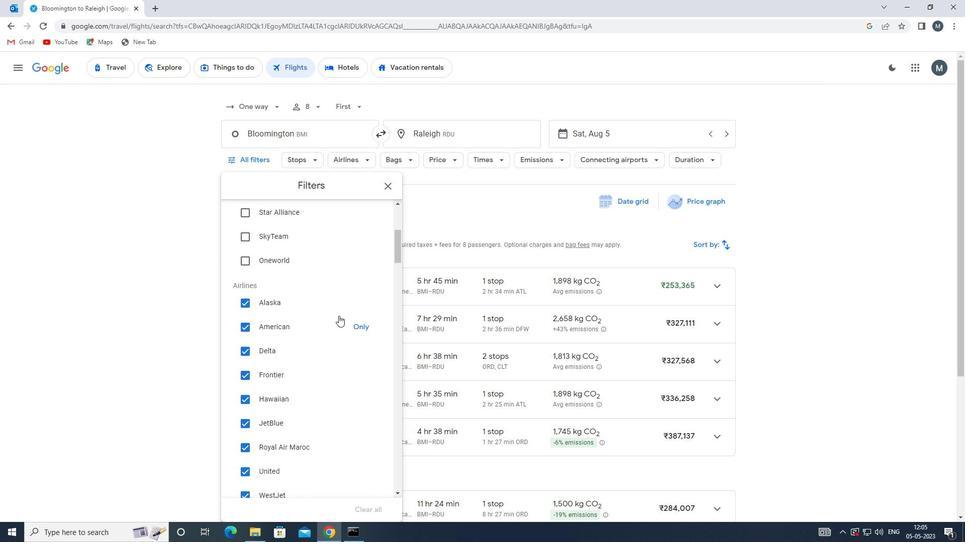 
Action: Mouse scrolled (338, 315) with delta (0, 0)
Screenshot: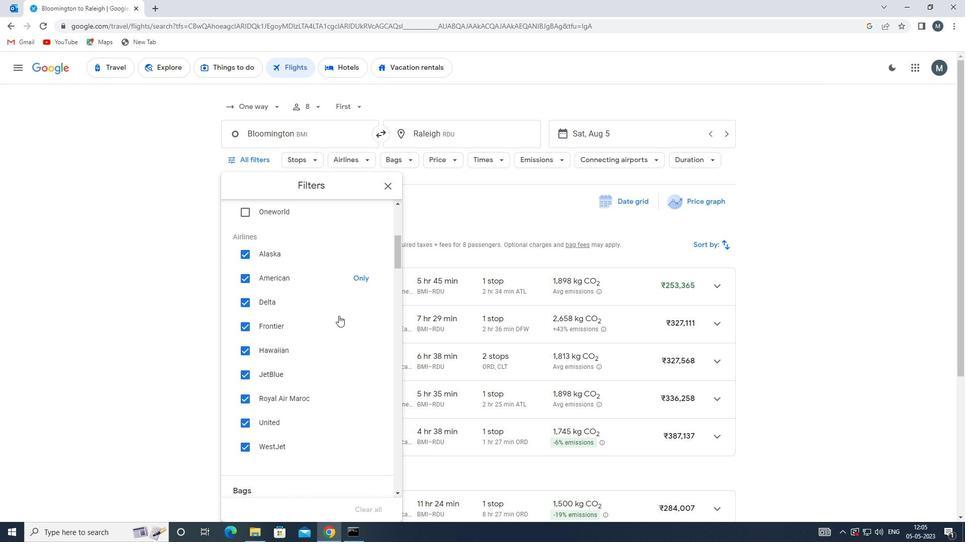 
Action: Mouse scrolled (338, 315) with delta (0, 0)
Screenshot: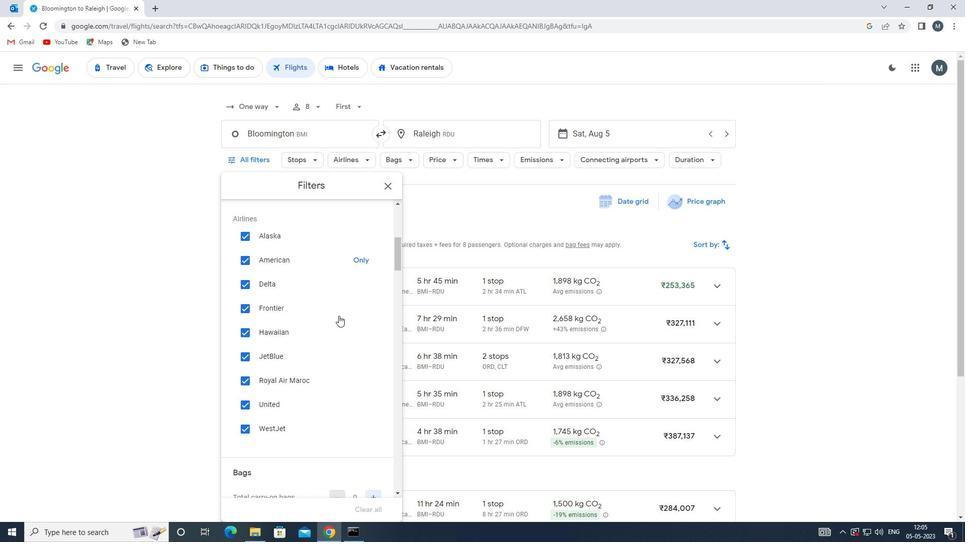 
Action: Mouse moved to (337, 316)
Screenshot: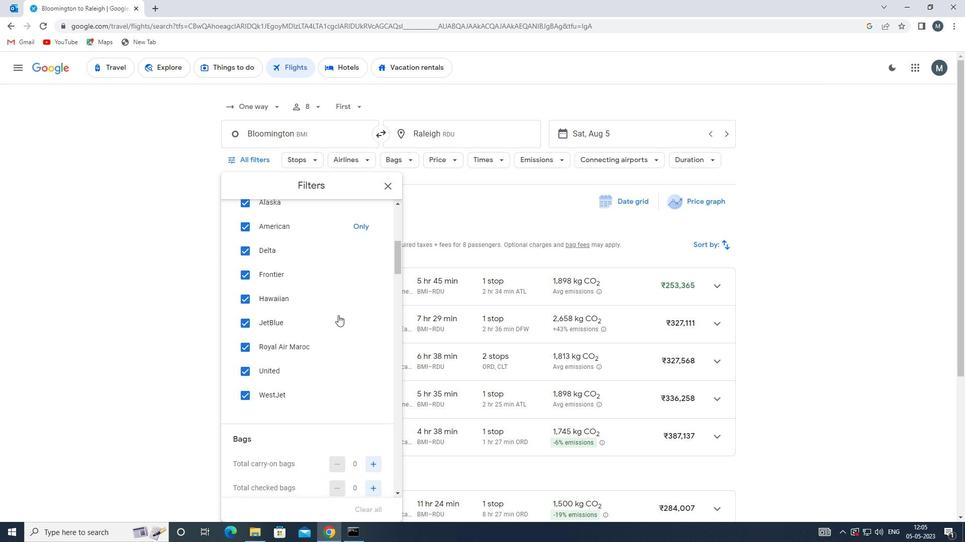 
Action: Mouse scrolled (337, 316) with delta (0, 0)
Screenshot: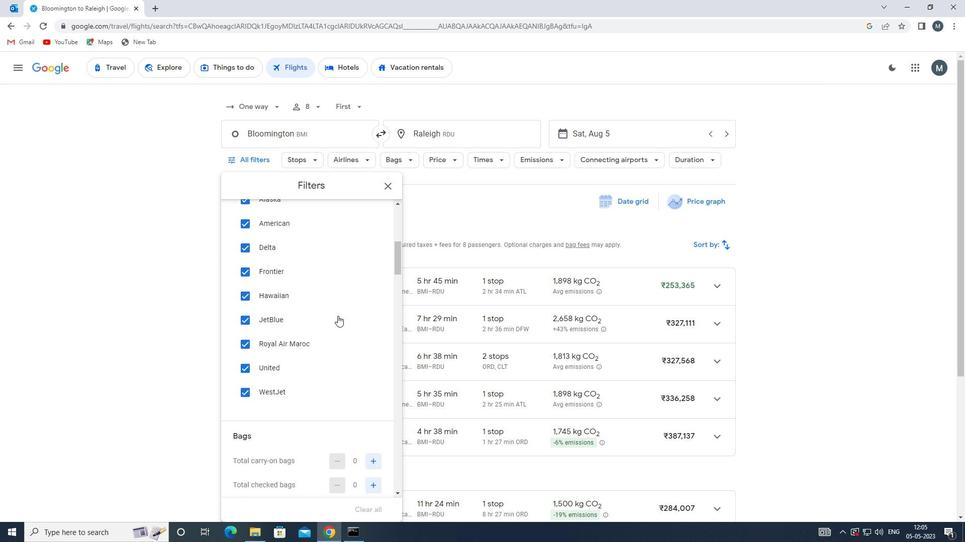 
Action: Mouse moved to (367, 363)
Screenshot: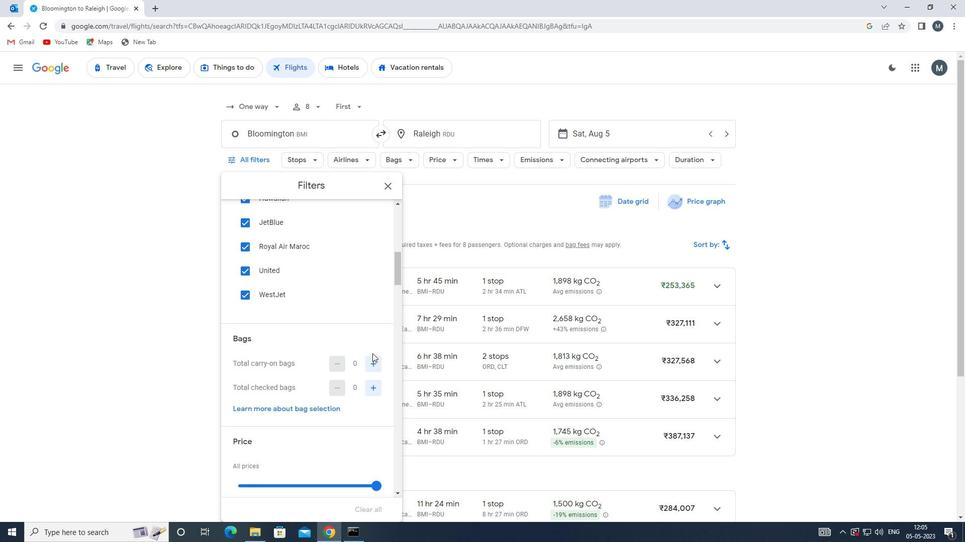 
Action: Mouse pressed left at (367, 363)
Screenshot: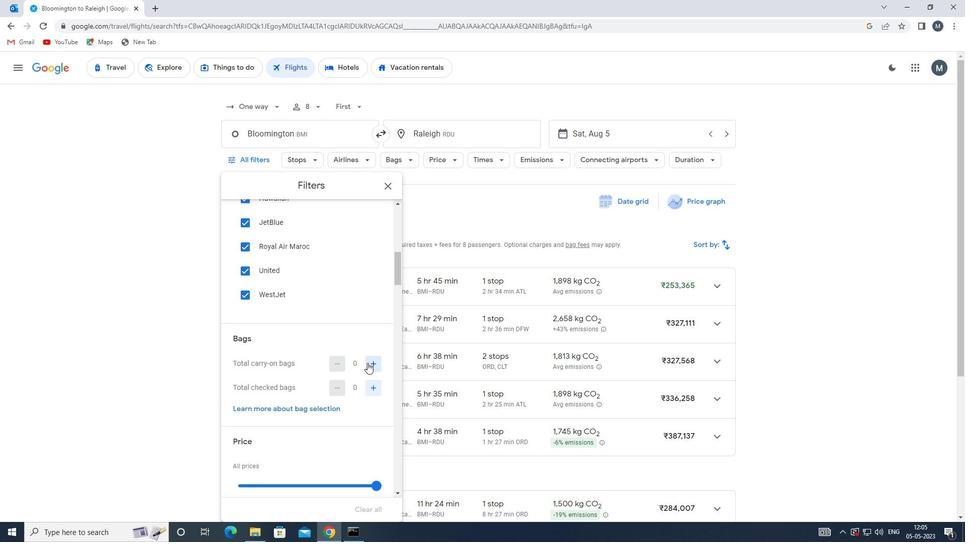 
Action: Mouse moved to (367, 363)
Screenshot: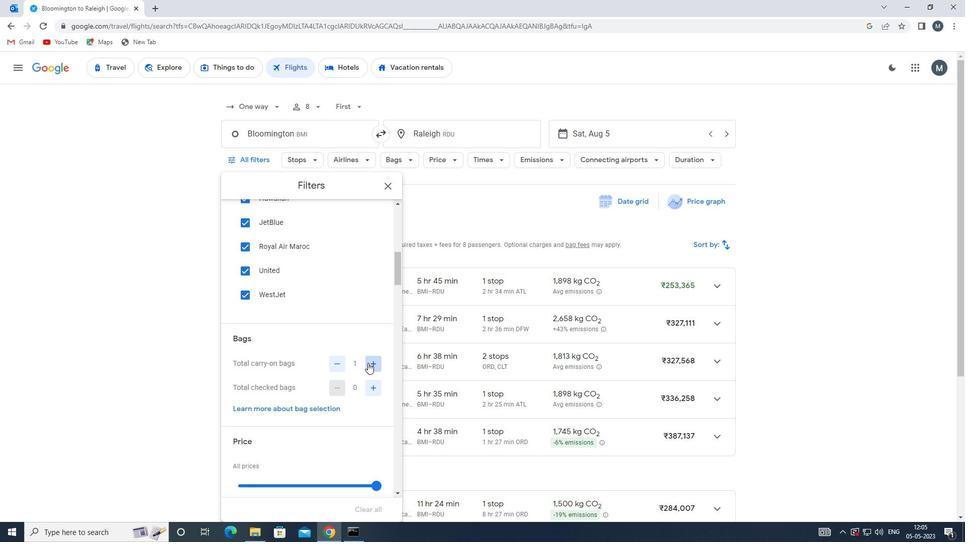 
Action: Mouse pressed left at (367, 363)
Screenshot: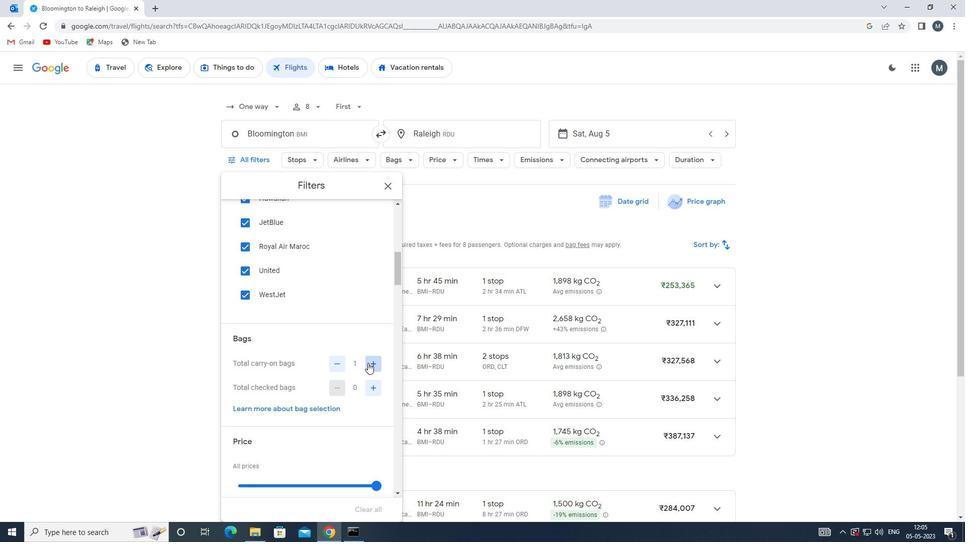 
Action: Mouse moved to (365, 351)
Screenshot: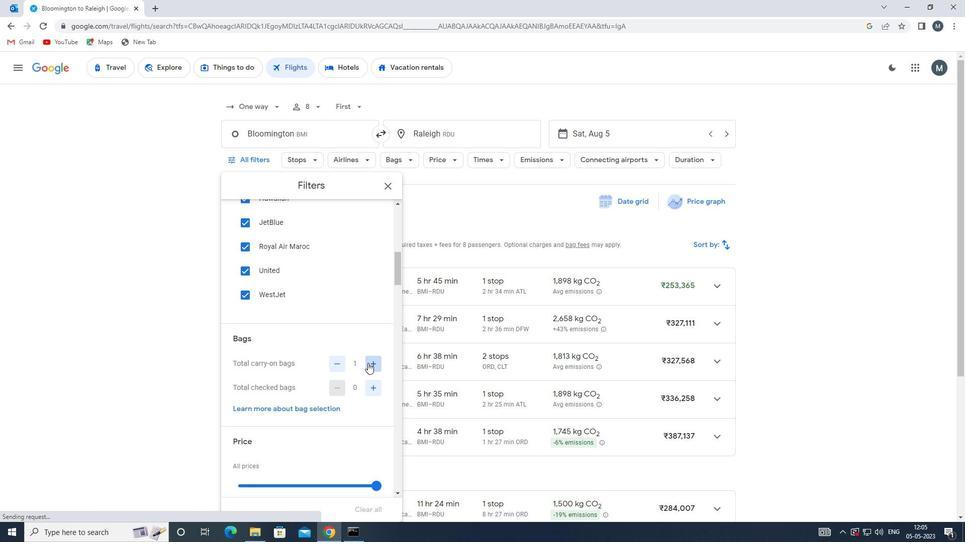 
Action: Mouse scrolled (365, 351) with delta (0, 0)
Screenshot: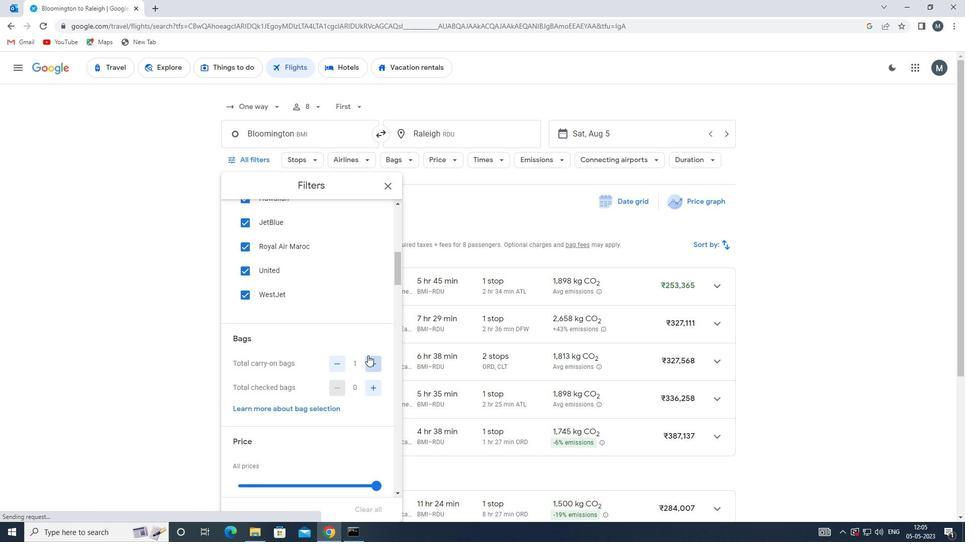 
Action: Mouse moved to (362, 351)
Screenshot: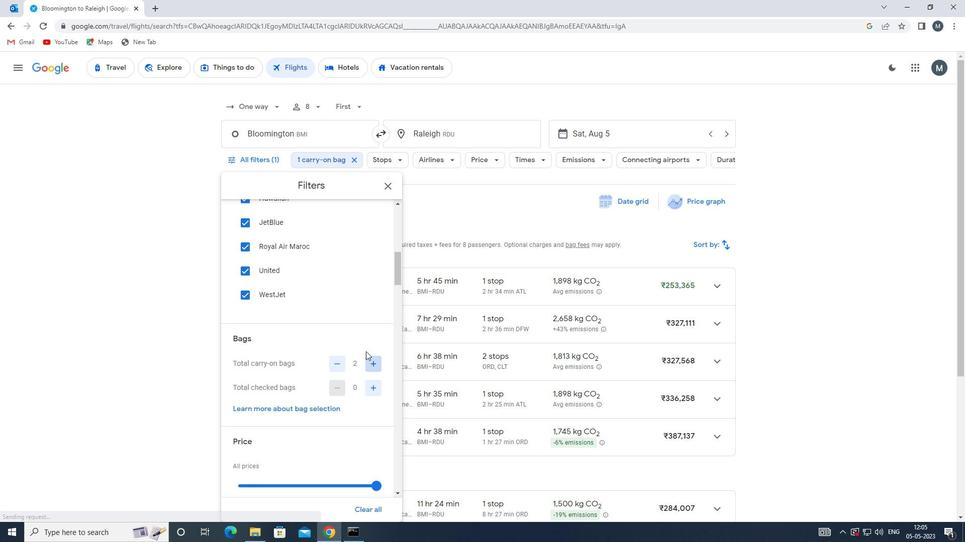 
Action: Mouse scrolled (362, 351) with delta (0, 0)
Screenshot: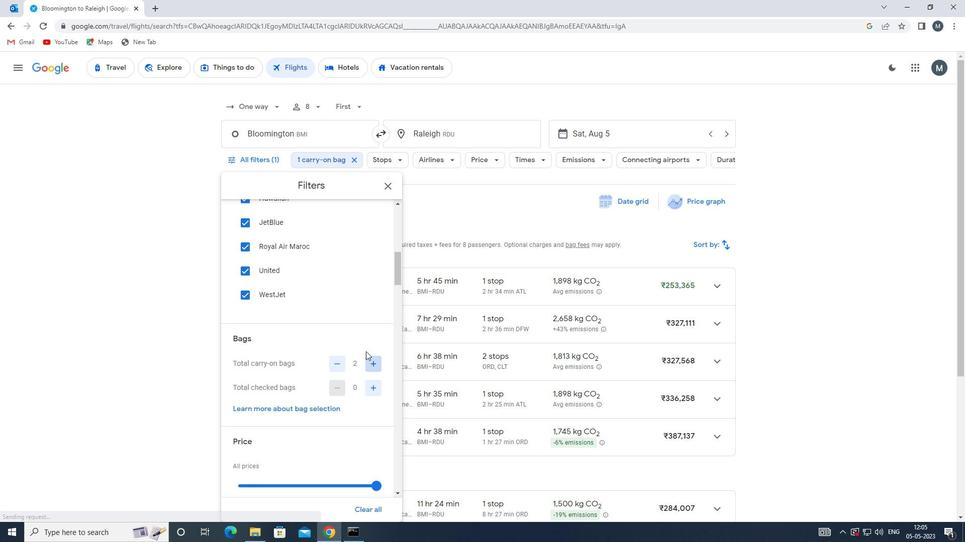
Action: Mouse moved to (373, 286)
Screenshot: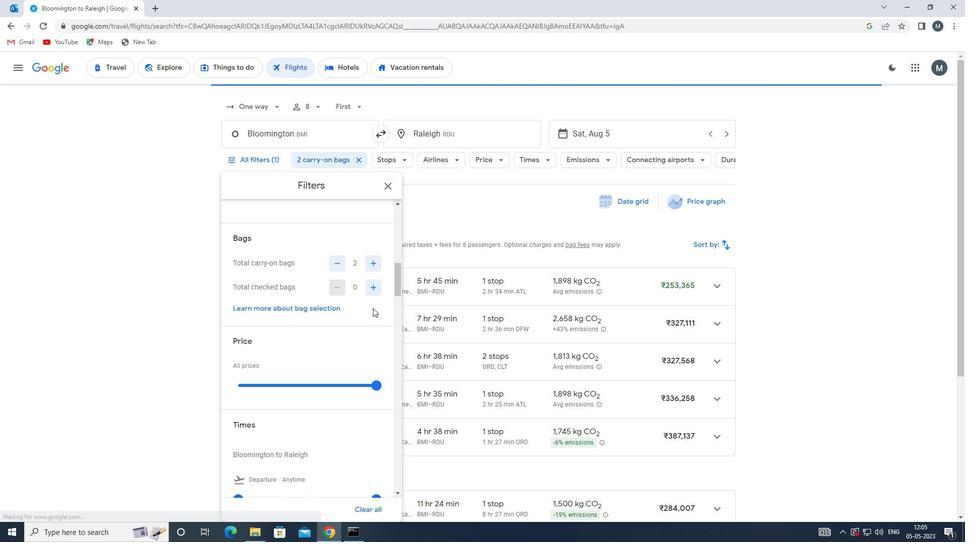 
Action: Mouse pressed left at (373, 286)
Screenshot: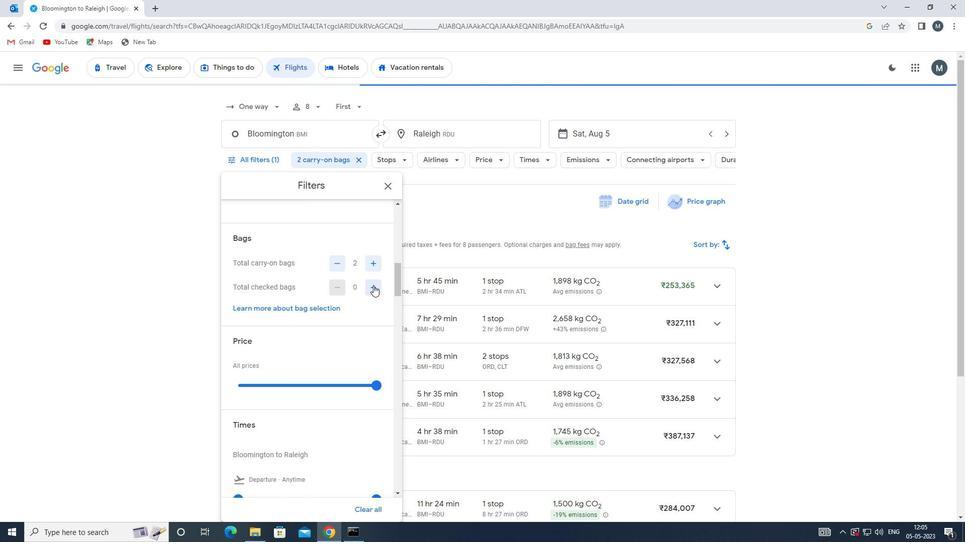 
Action: Mouse pressed left at (373, 286)
Screenshot: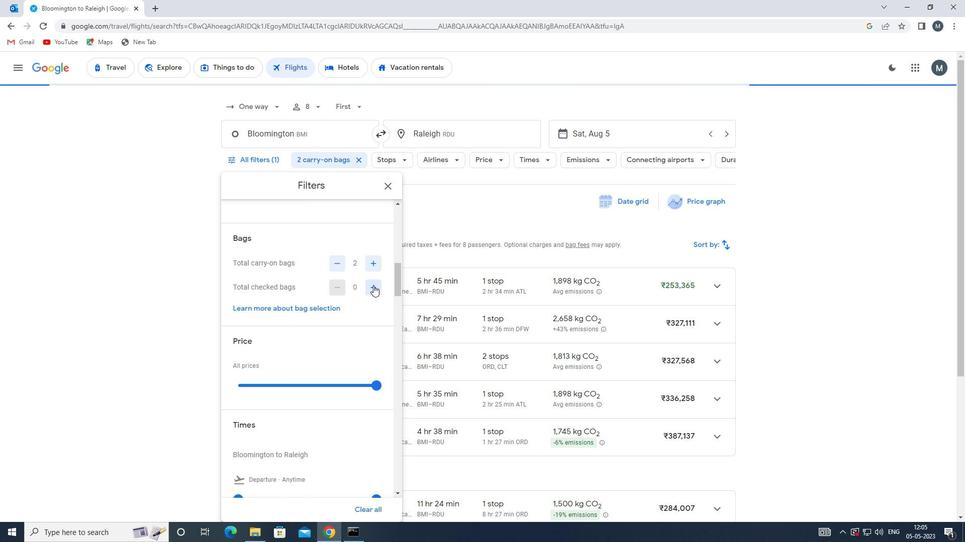 
Action: Mouse pressed left at (373, 286)
Screenshot: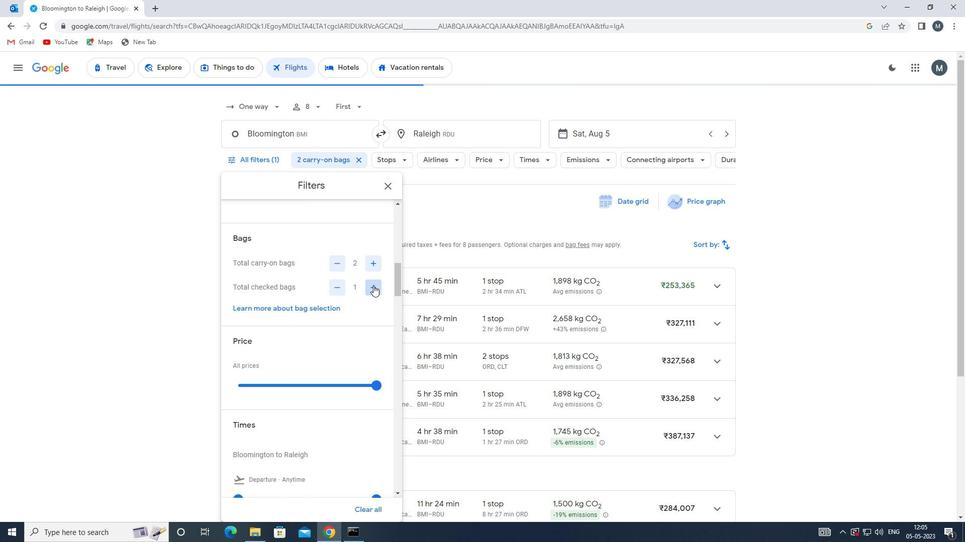 
Action: Mouse pressed left at (373, 286)
Screenshot: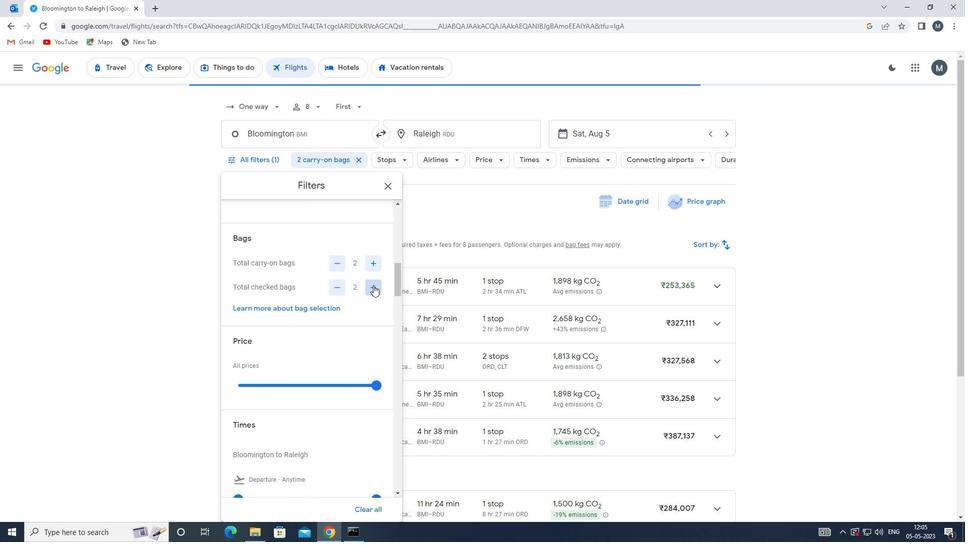 
Action: Mouse pressed left at (373, 286)
Screenshot: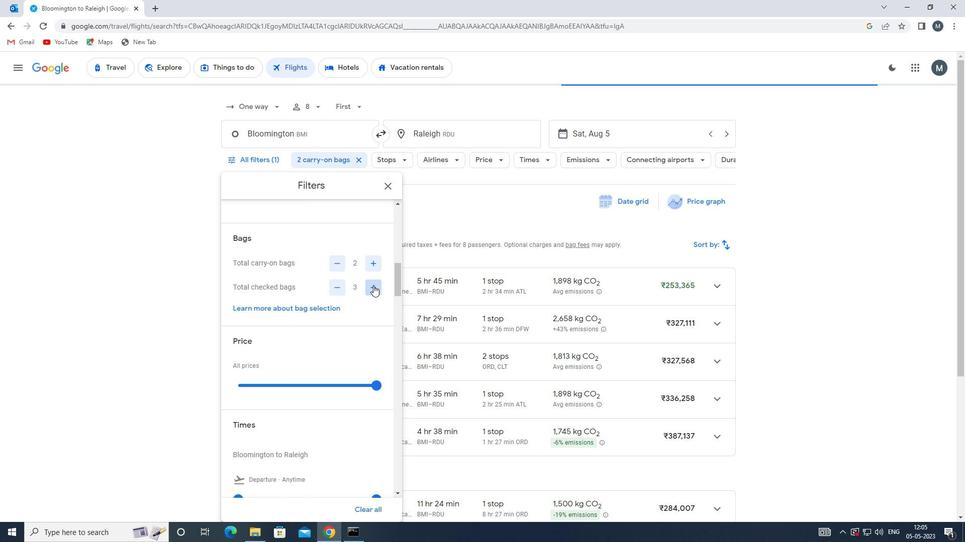 
Action: Mouse pressed left at (373, 286)
Screenshot: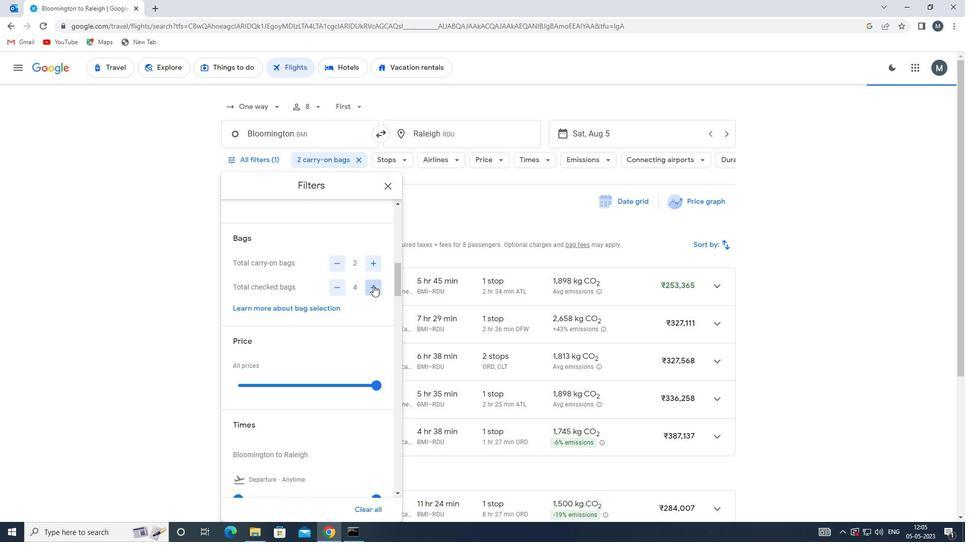 
Action: Mouse pressed left at (373, 286)
Screenshot: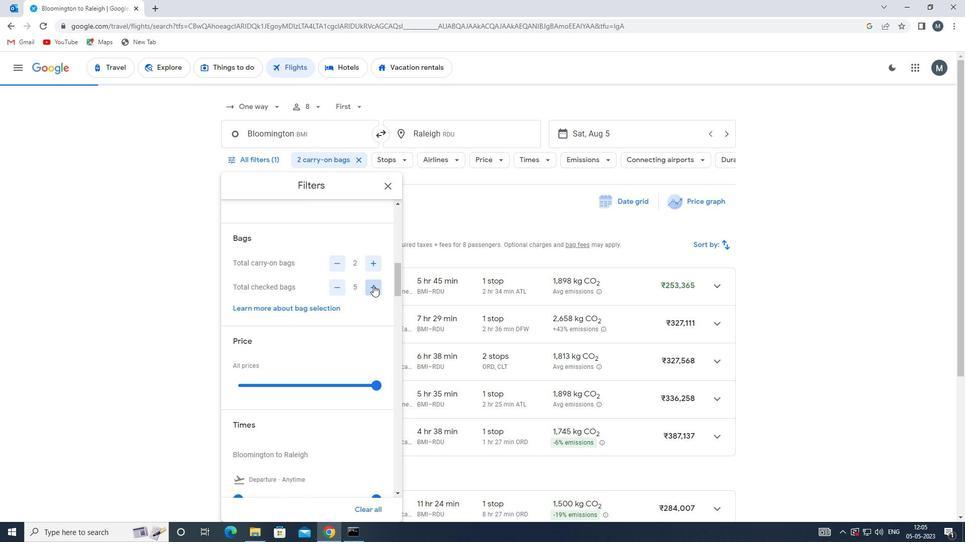 
Action: Mouse moved to (342, 289)
Screenshot: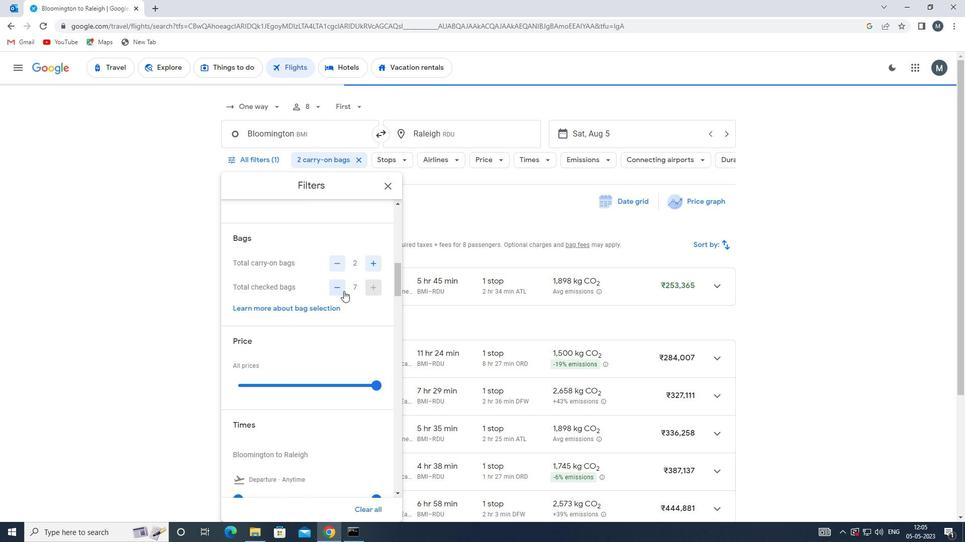 
Action: Mouse pressed left at (342, 289)
Screenshot: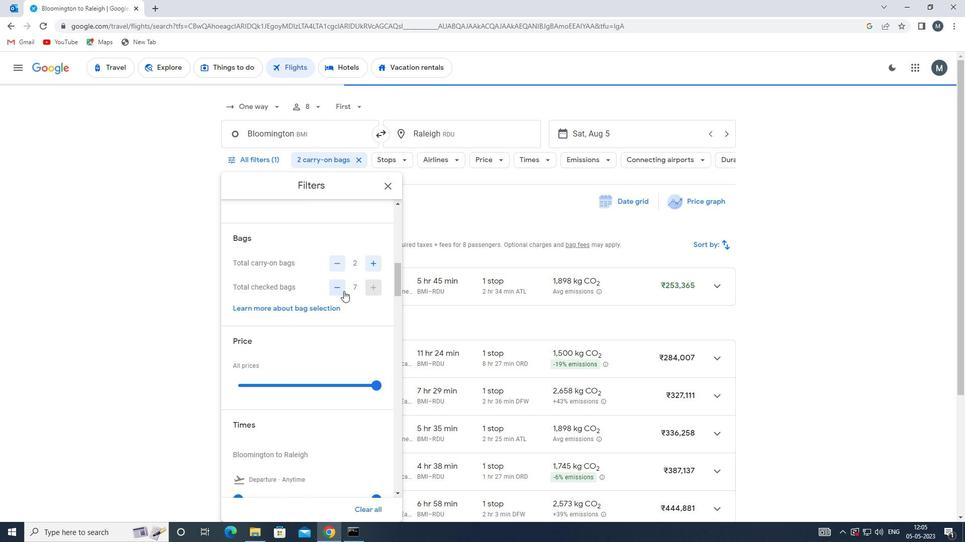 
Action: Mouse moved to (322, 279)
Screenshot: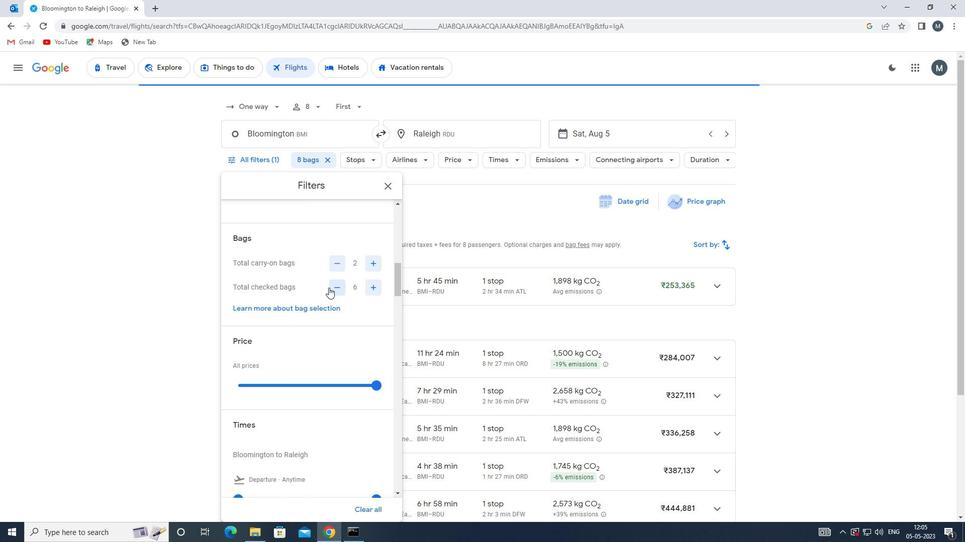 
Action: Mouse scrolled (322, 278) with delta (0, 0)
Screenshot: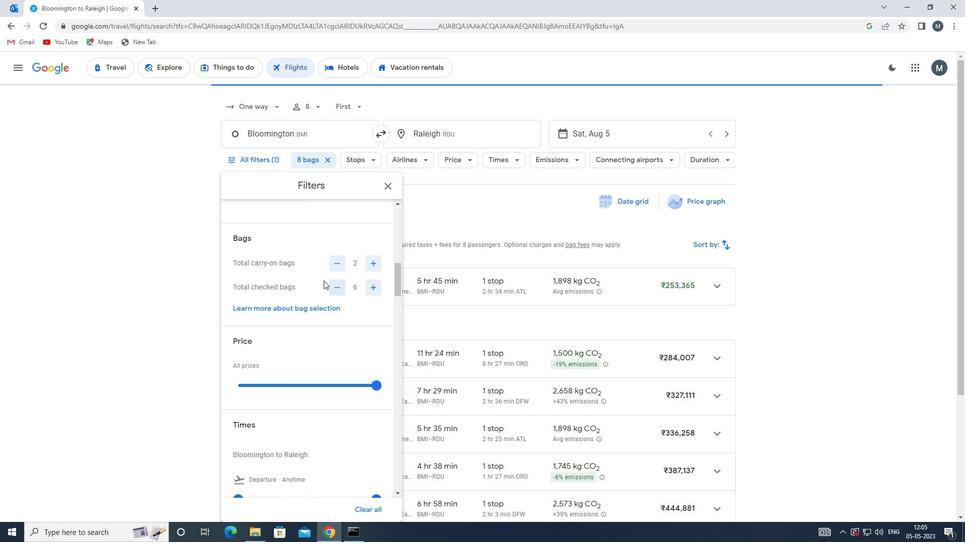 
Action: Mouse moved to (300, 329)
Screenshot: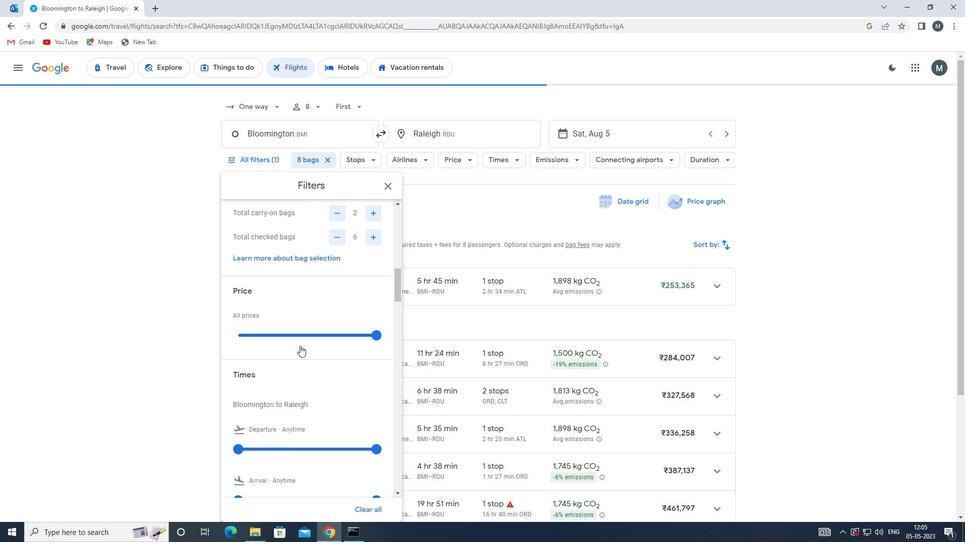 
Action: Mouse pressed left at (300, 329)
Screenshot: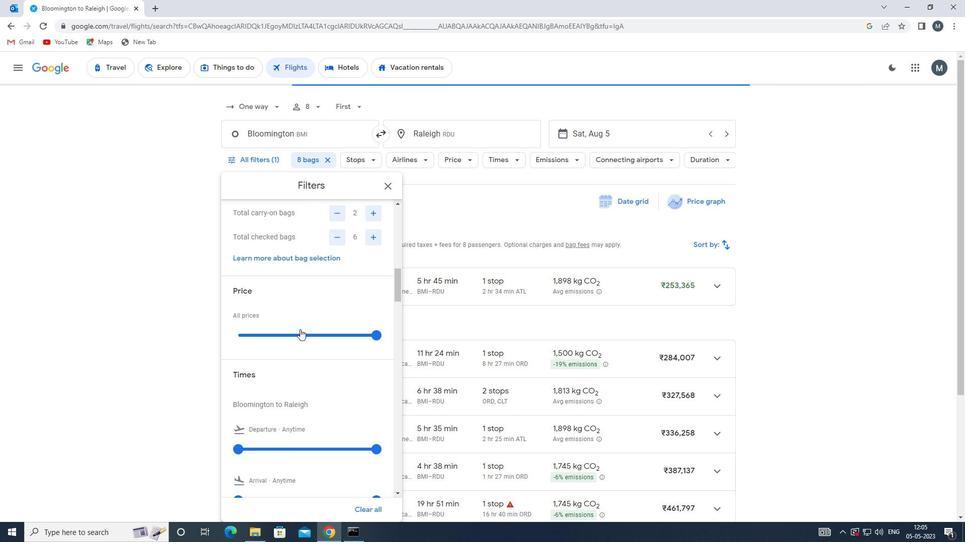 
Action: Mouse moved to (300, 329)
Screenshot: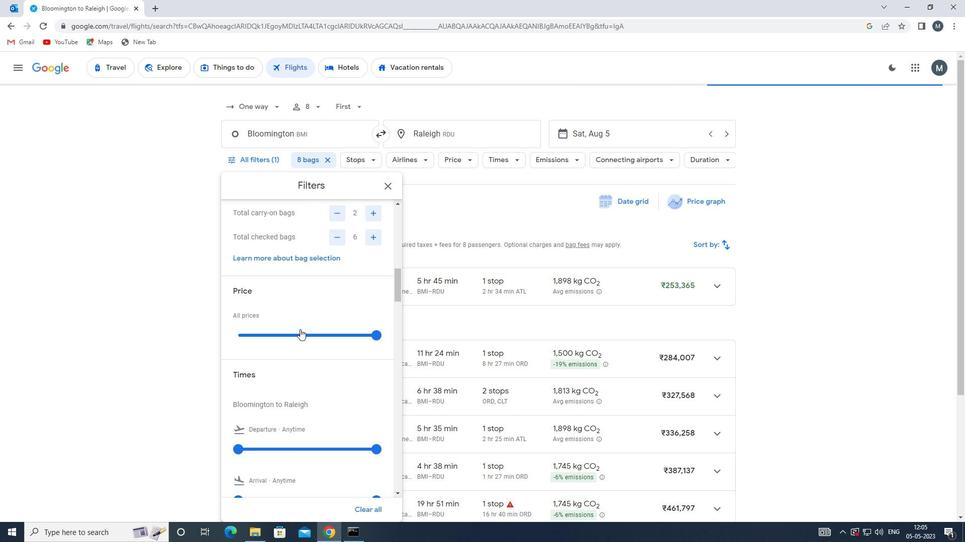 
Action: Mouse pressed left at (300, 329)
Screenshot: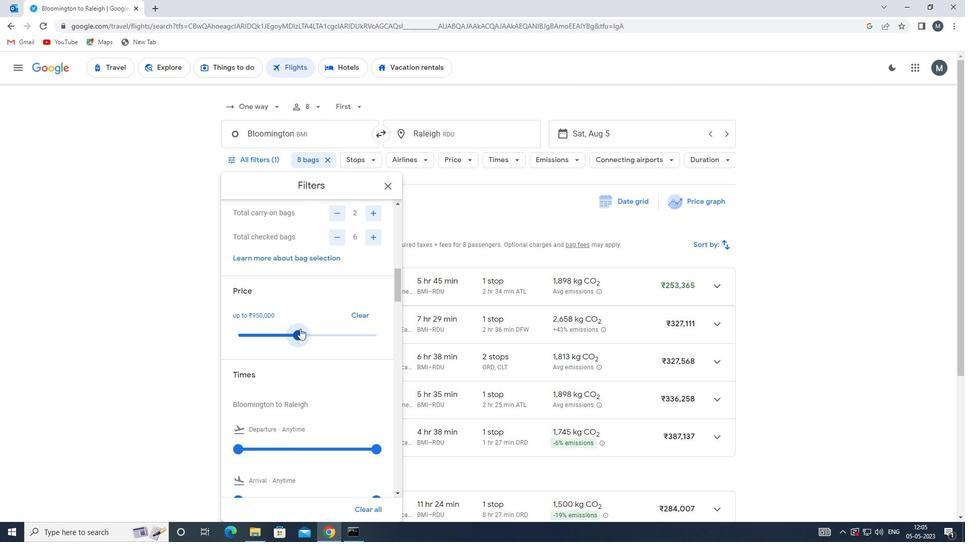 
Action: Mouse moved to (307, 304)
Screenshot: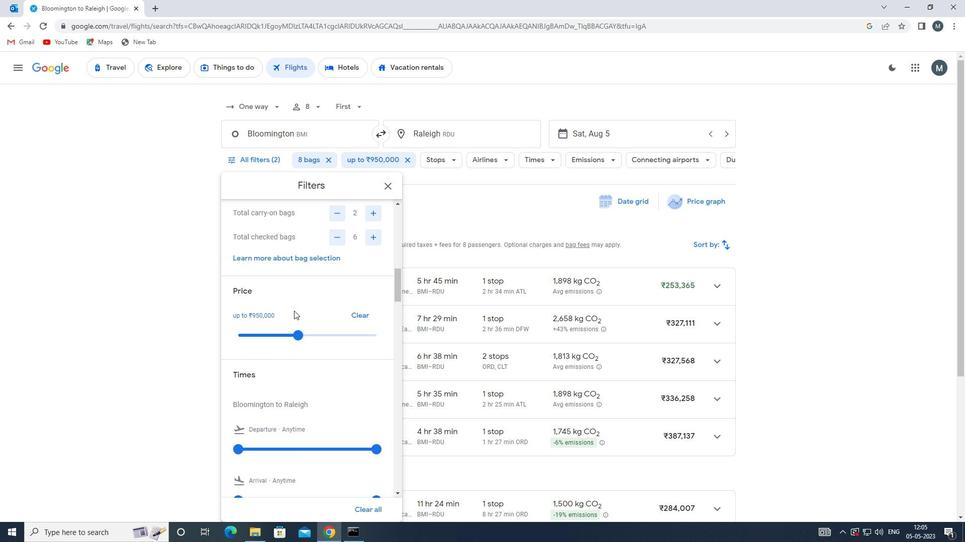 
Action: Mouse scrolled (307, 304) with delta (0, 0)
Screenshot: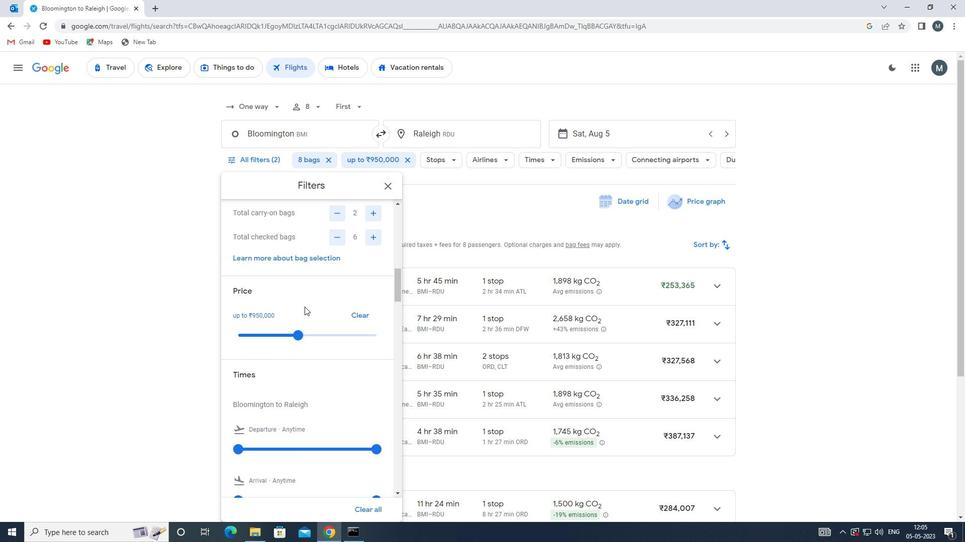
Action: Mouse moved to (305, 304)
Screenshot: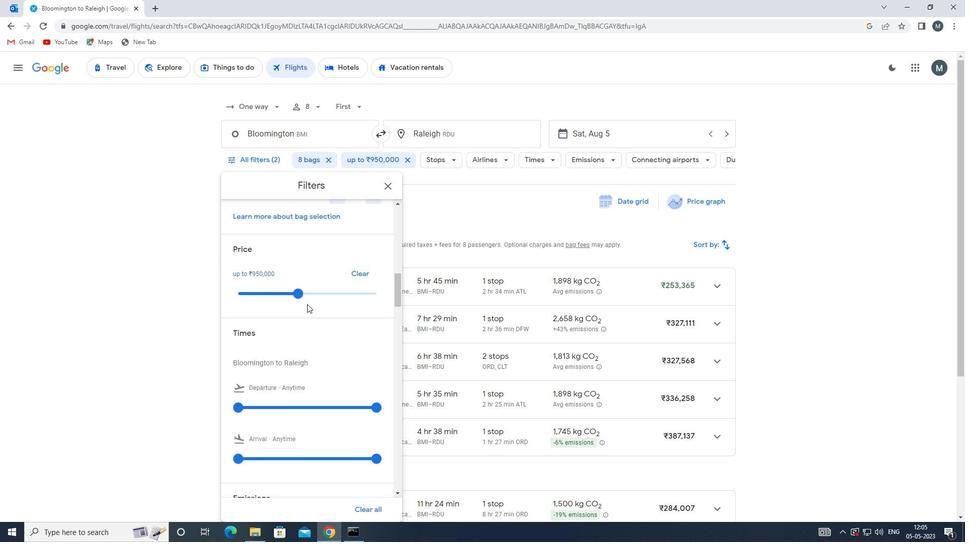 
Action: Mouse scrolled (305, 304) with delta (0, 0)
Screenshot: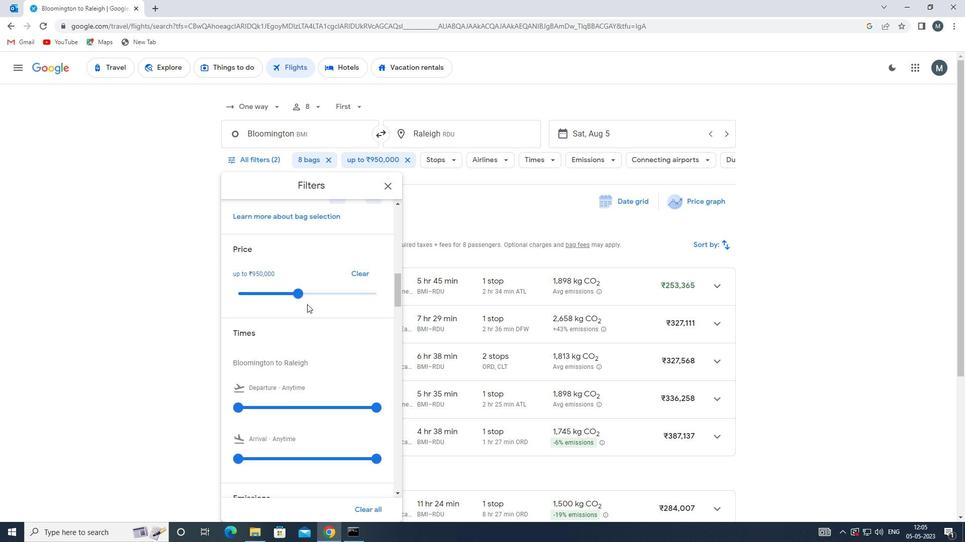 
Action: Mouse moved to (242, 347)
Screenshot: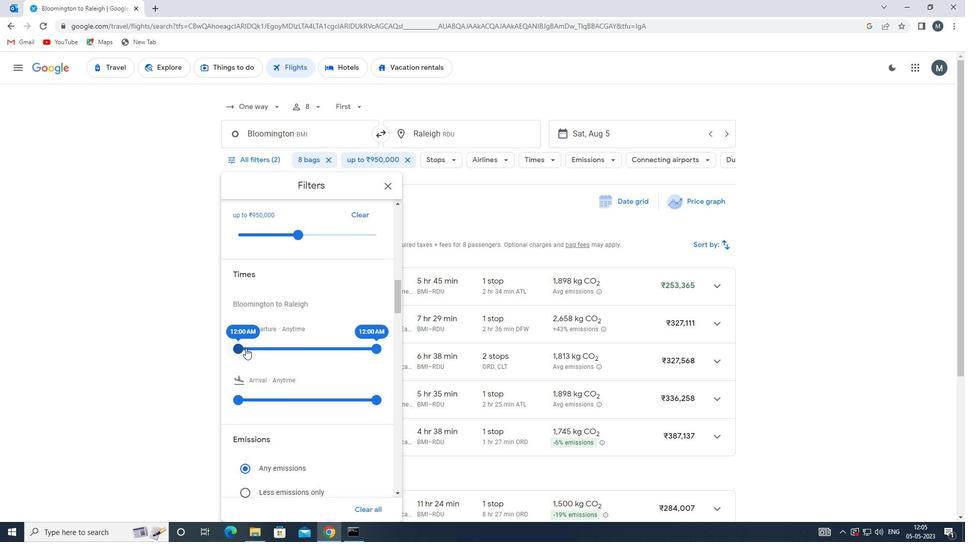 
Action: Mouse pressed left at (242, 347)
Screenshot: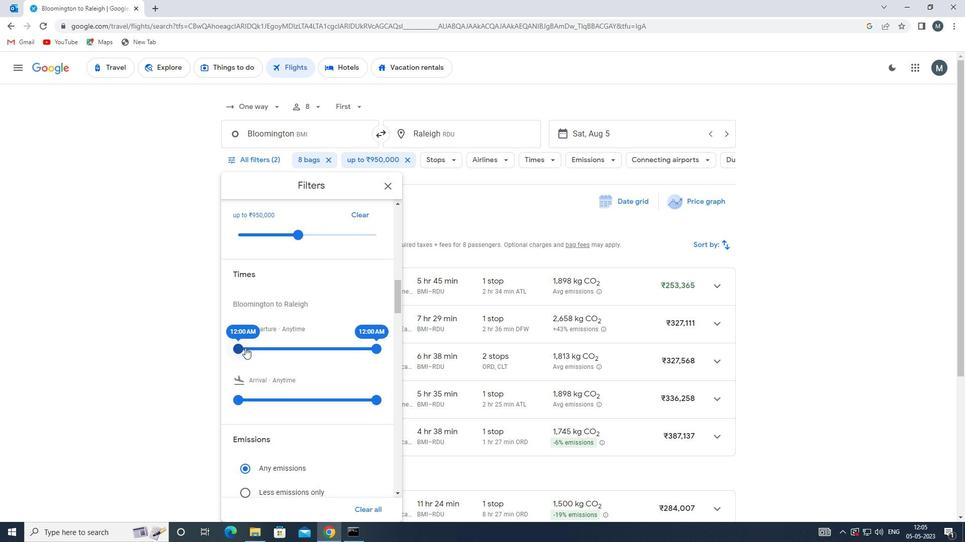 
Action: Mouse moved to (373, 345)
Screenshot: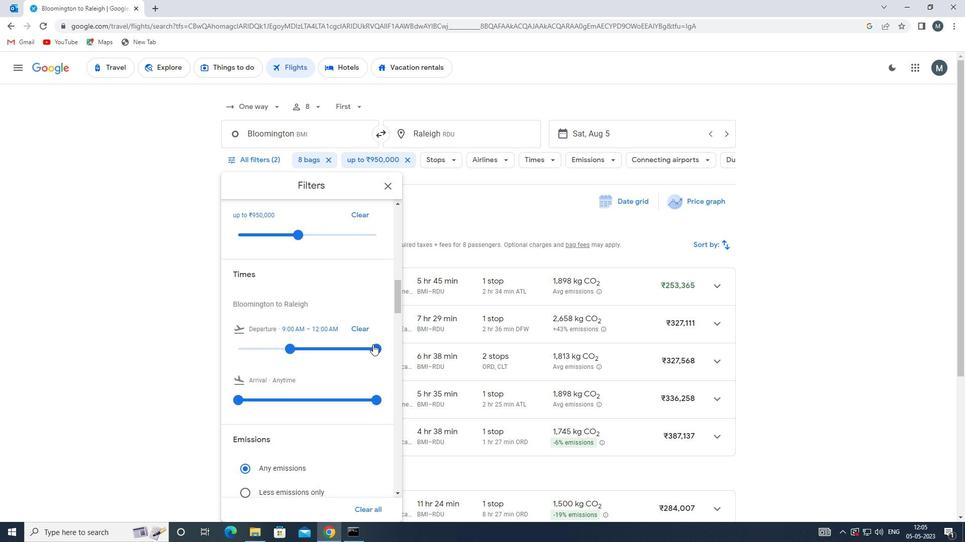 
Action: Mouse pressed left at (373, 345)
Screenshot: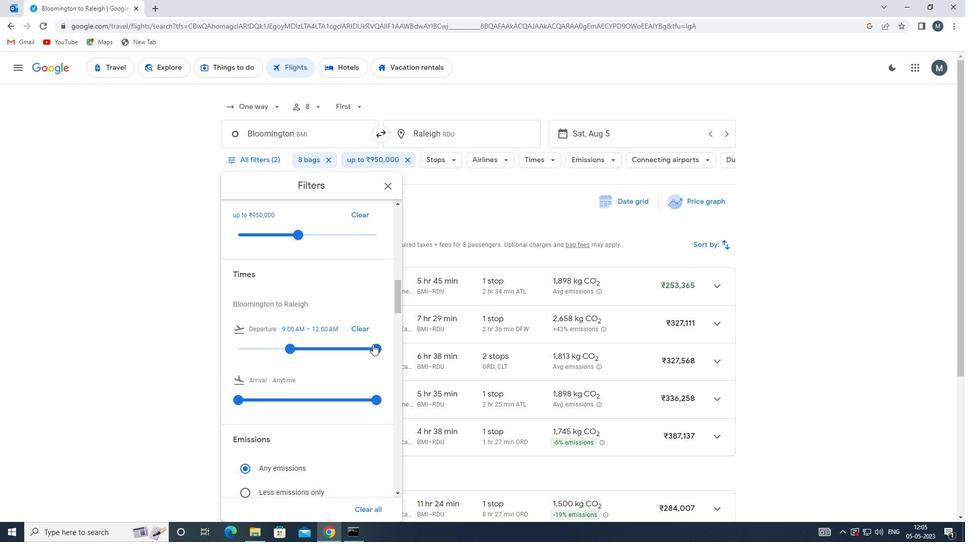 
Action: Mouse moved to (309, 326)
Screenshot: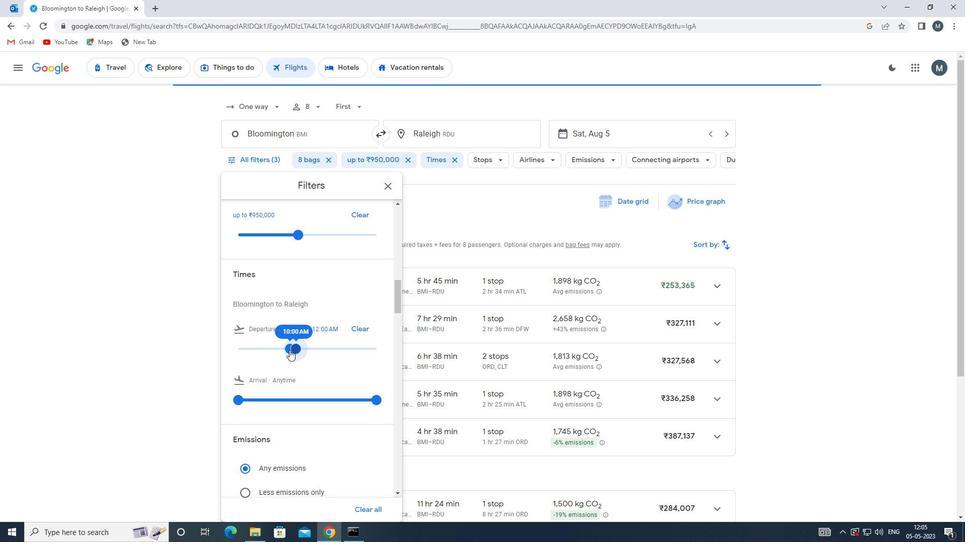 
Action: Mouse scrolled (309, 325) with delta (0, 0)
Screenshot: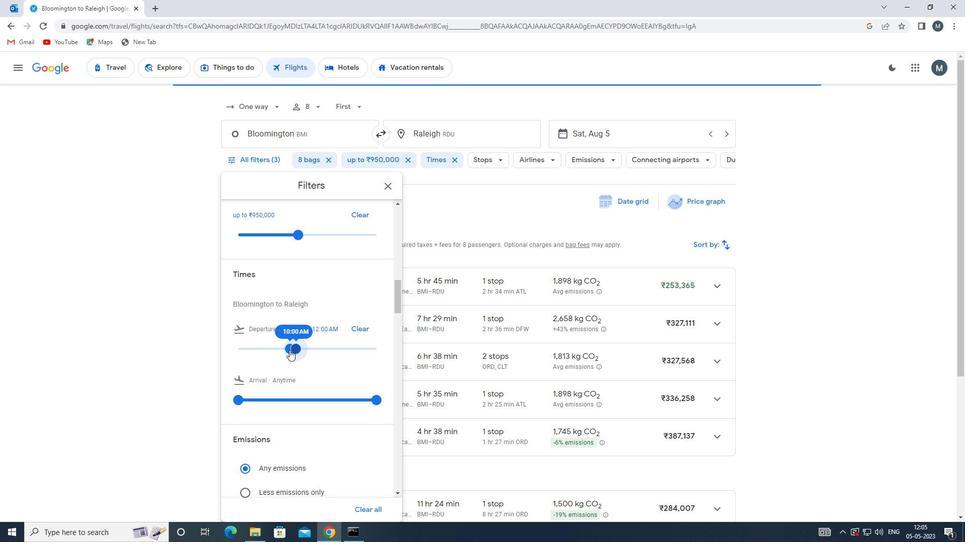 
Action: Mouse scrolled (309, 325) with delta (0, 0)
Screenshot: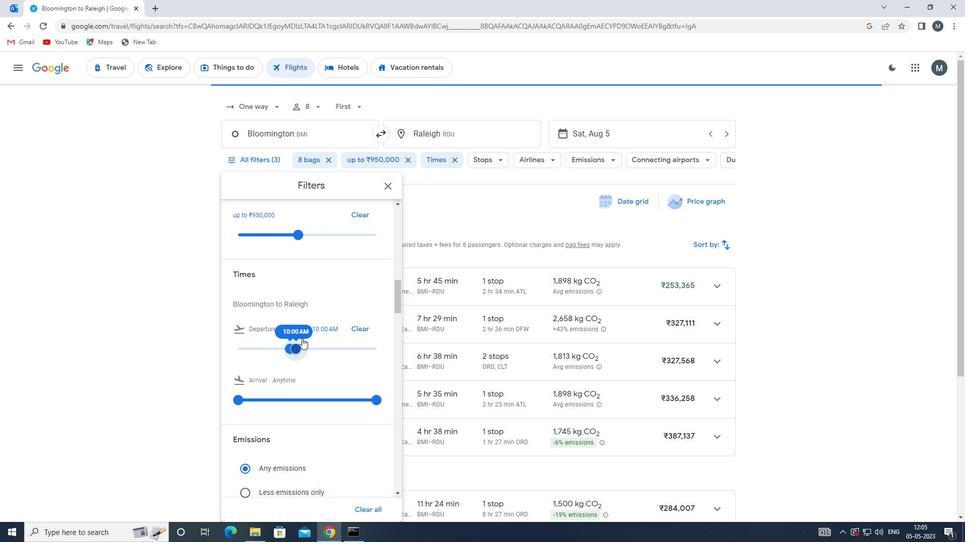 
Action: Mouse moved to (388, 188)
Screenshot: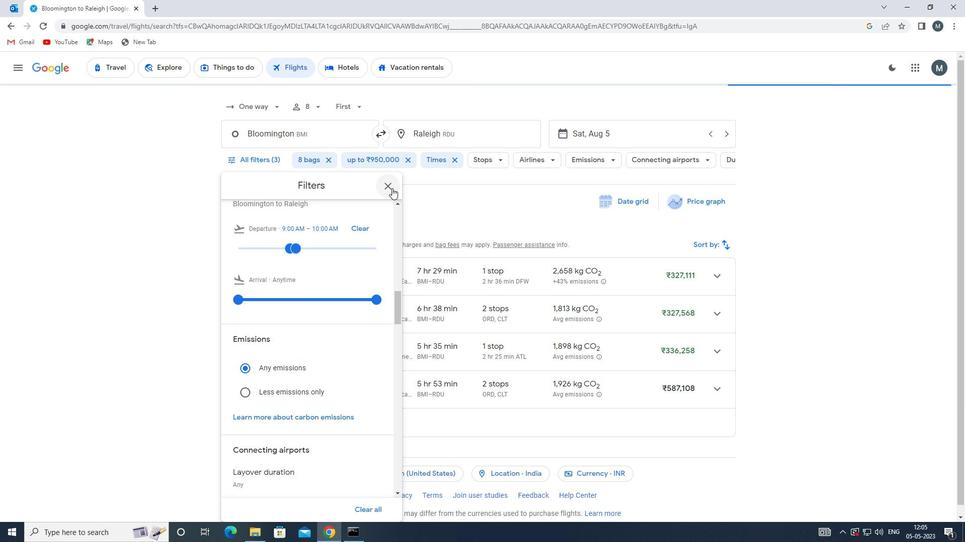 
Action: Mouse pressed left at (388, 188)
Screenshot: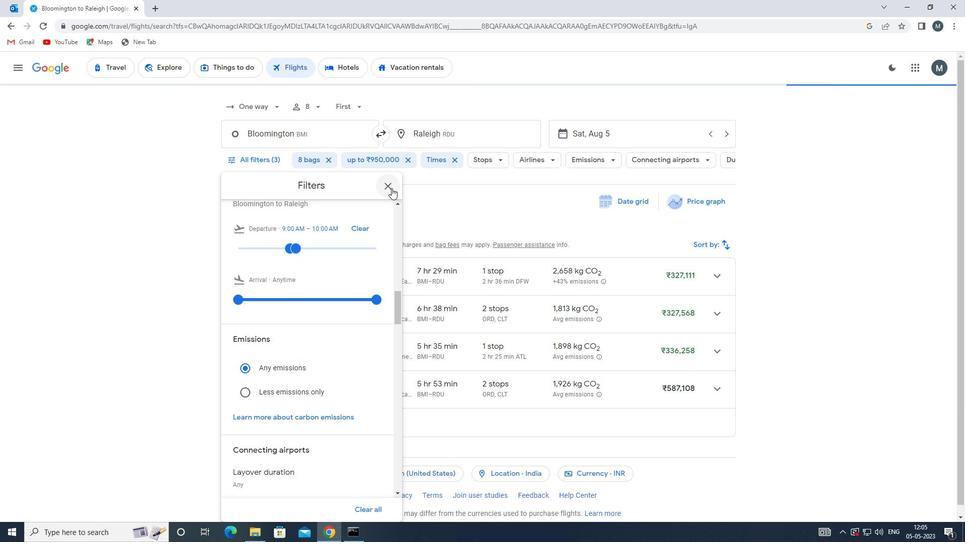 
